 Task: Search one way flight ticket for 1 adult, 1 child, 1 infant in seat in premium economy from South Bend: South Bend International Airport to Riverton: Central Wyoming Regional Airport (was Riverton Regional) on 5-4-2023. Choice of flights is Alaska. Number of bags: 2 checked bags. Price is upto 71000. Outbound departure time preference is 11:00.
Action: Mouse moved to (295, 263)
Screenshot: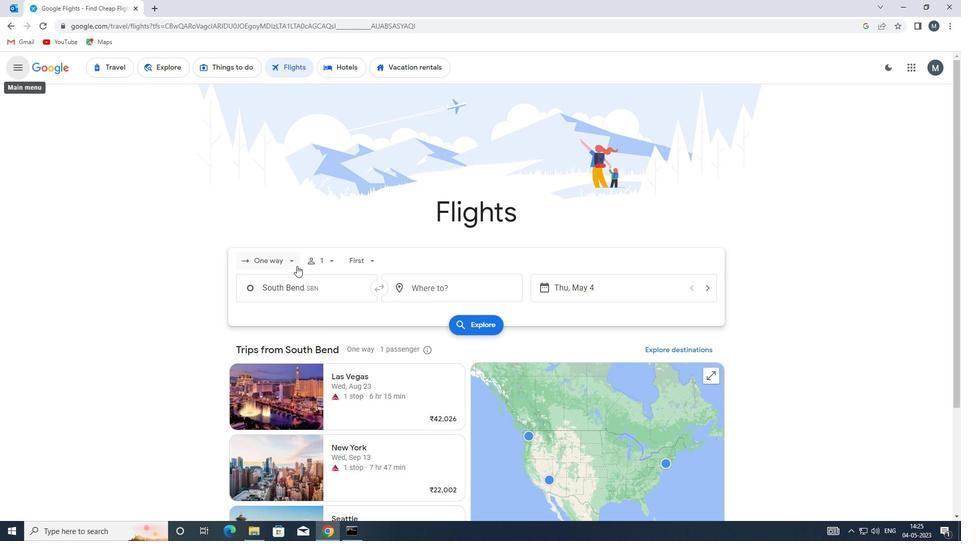 
Action: Mouse pressed left at (295, 263)
Screenshot: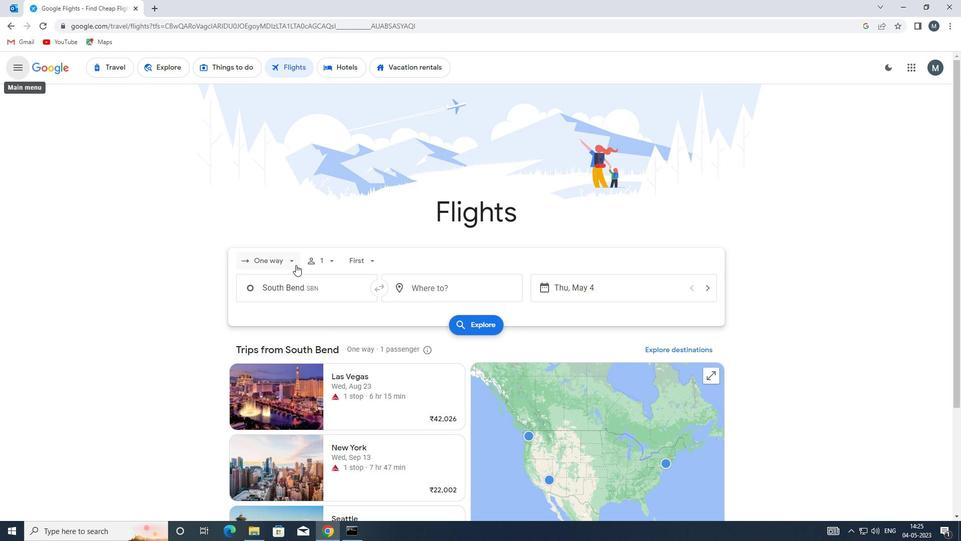 
Action: Mouse moved to (305, 309)
Screenshot: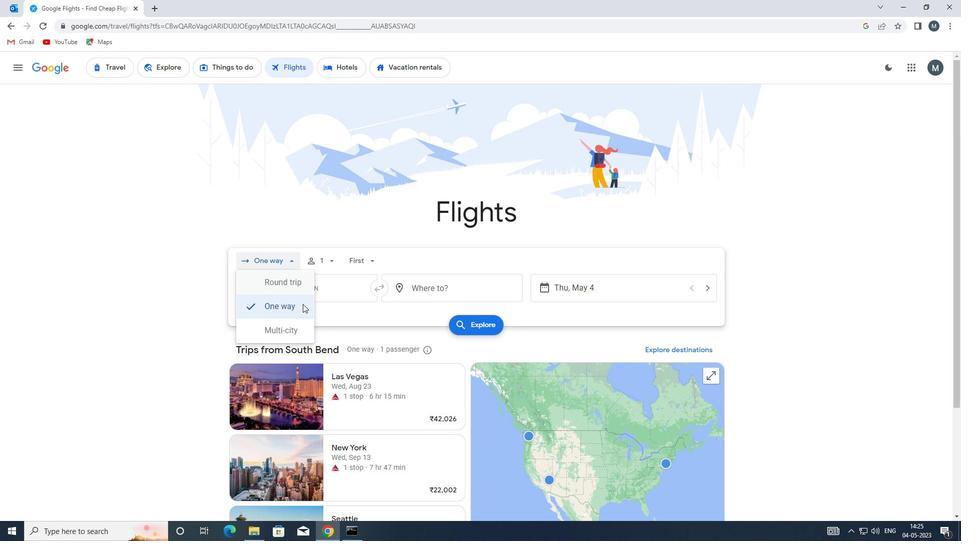 
Action: Mouse pressed left at (305, 309)
Screenshot: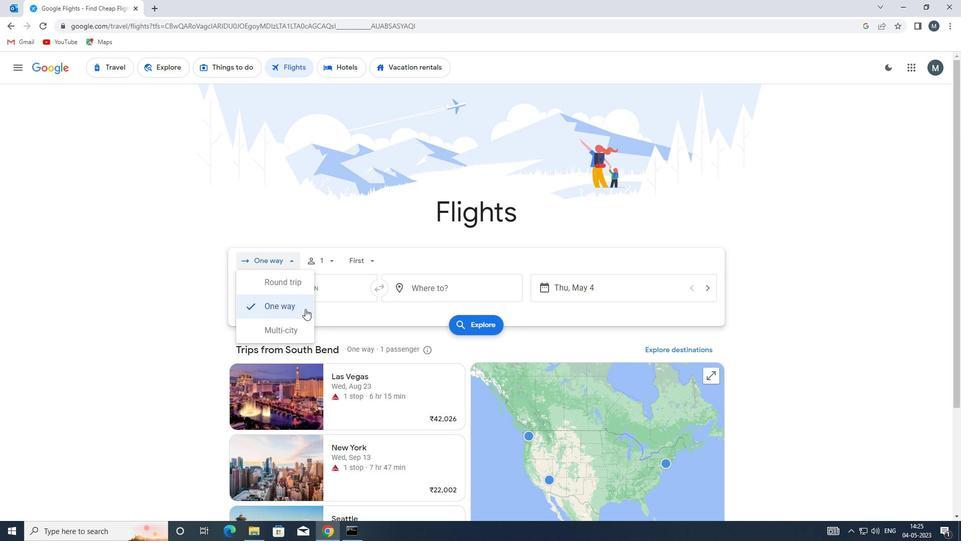 
Action: Mouse moved to (331, 256)
Screenshot: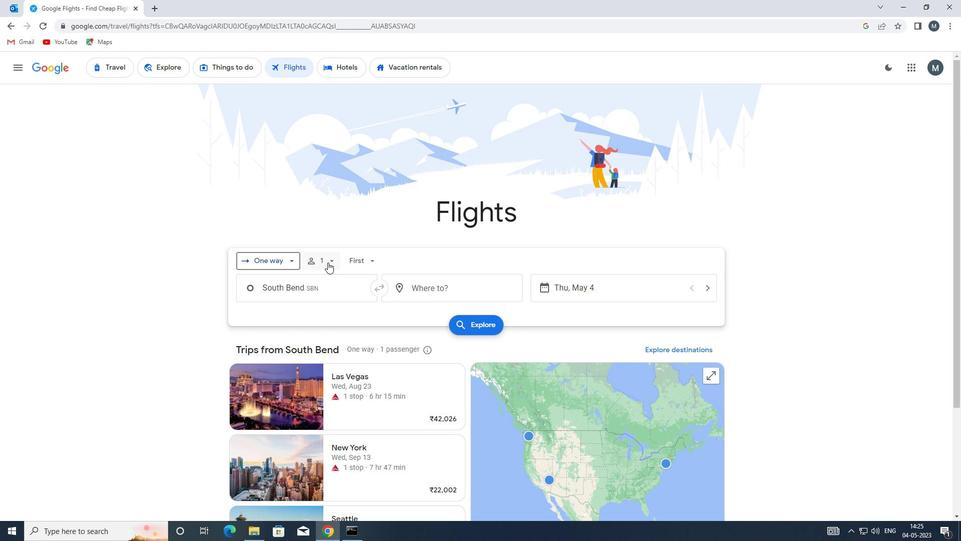 
Action: Mouse pressed left at (331, 256)
Screenshot: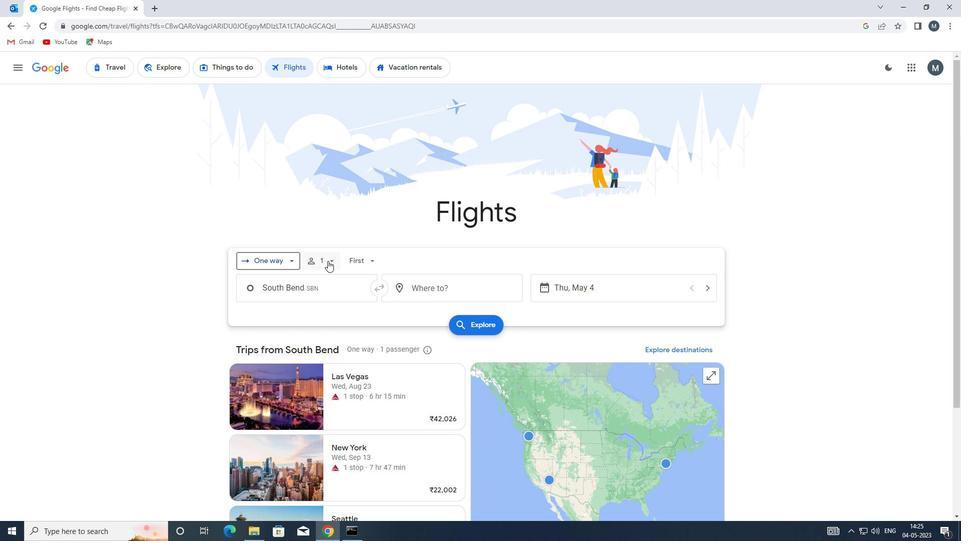 
Action: Mouse moved to (409, 311)
Screenshot: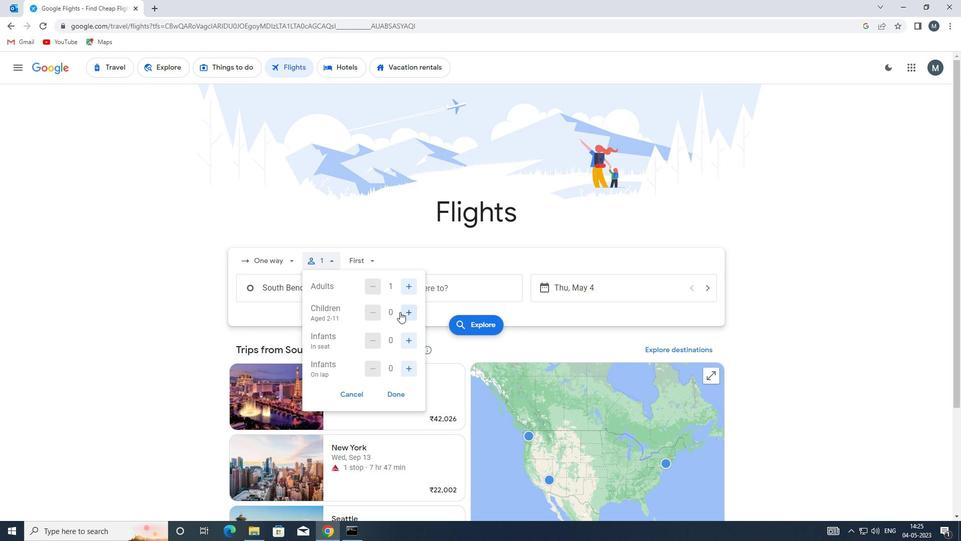 
Action: Mouse pressed left at (409, 311)
Screenshot: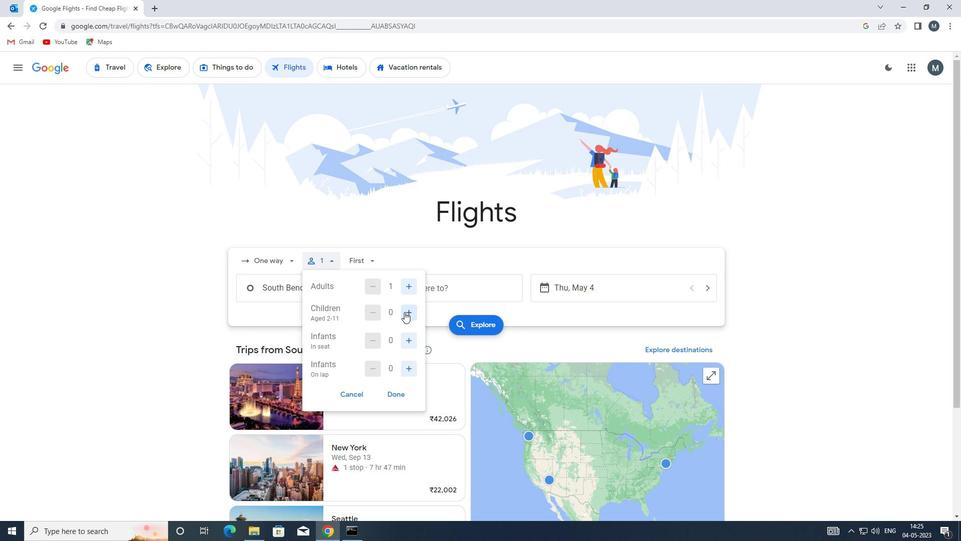 
Action: Mouse moved to (408, 341)
Screenshot: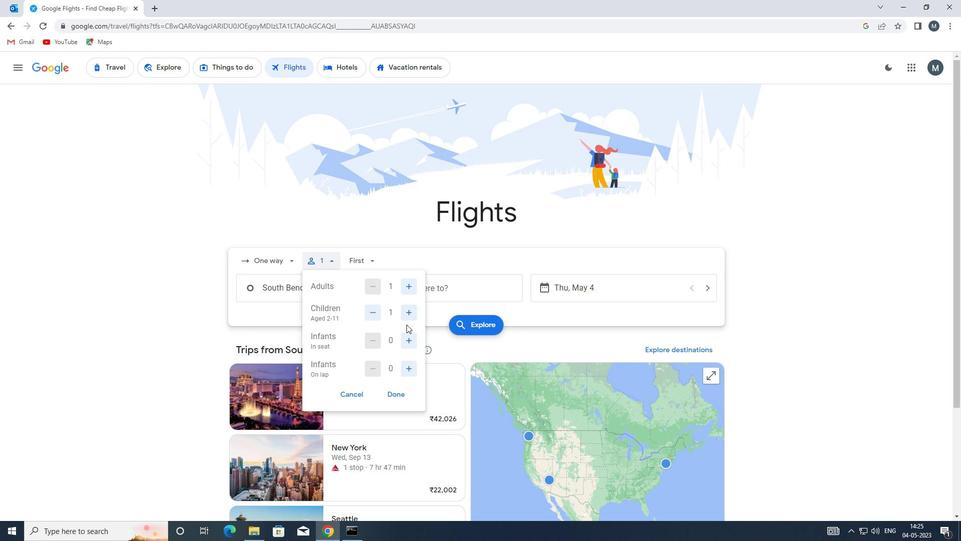 
Action: Mouse pressed left at (408, 341)
Screenshot: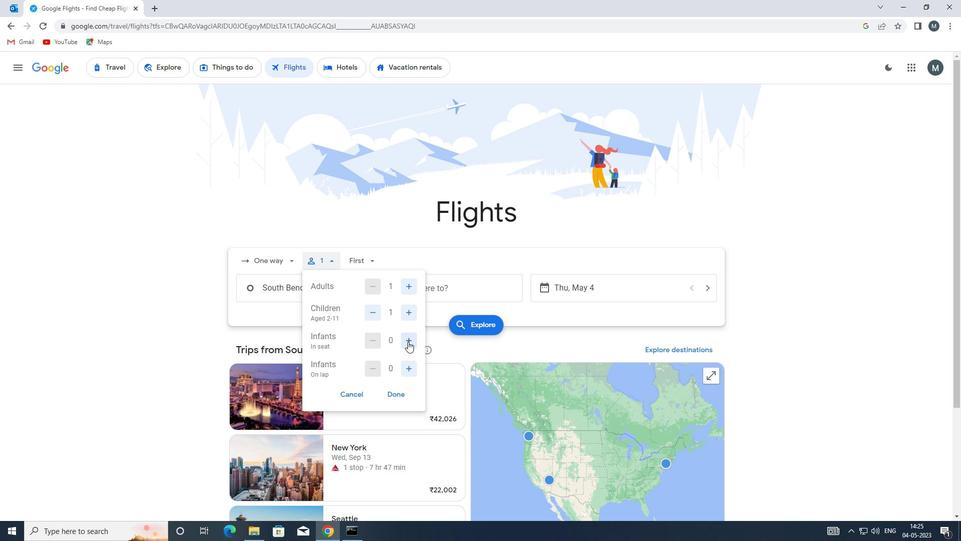 
Action: Mouse moved to (401, 391)
Screenshot: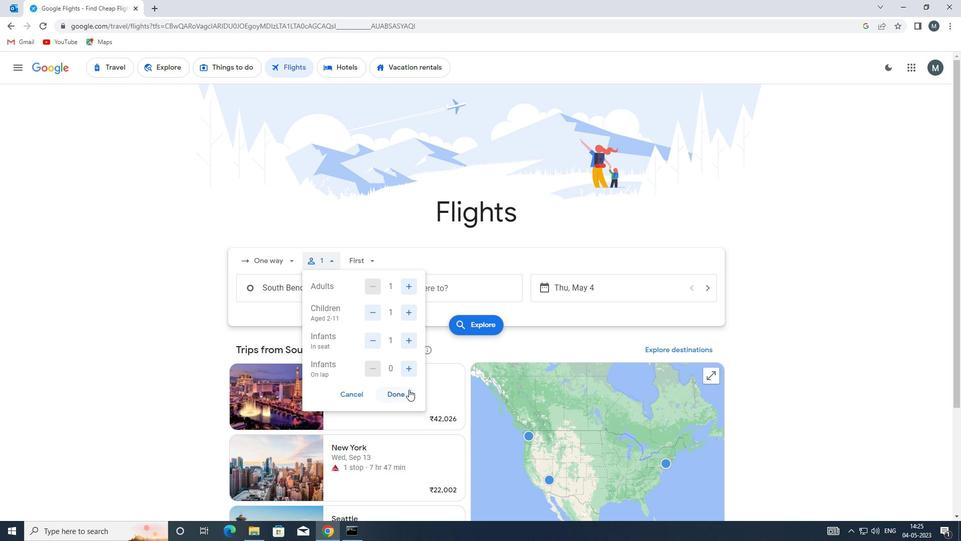 
Action: Mouse pressed left at (401, 391)
Screenshot: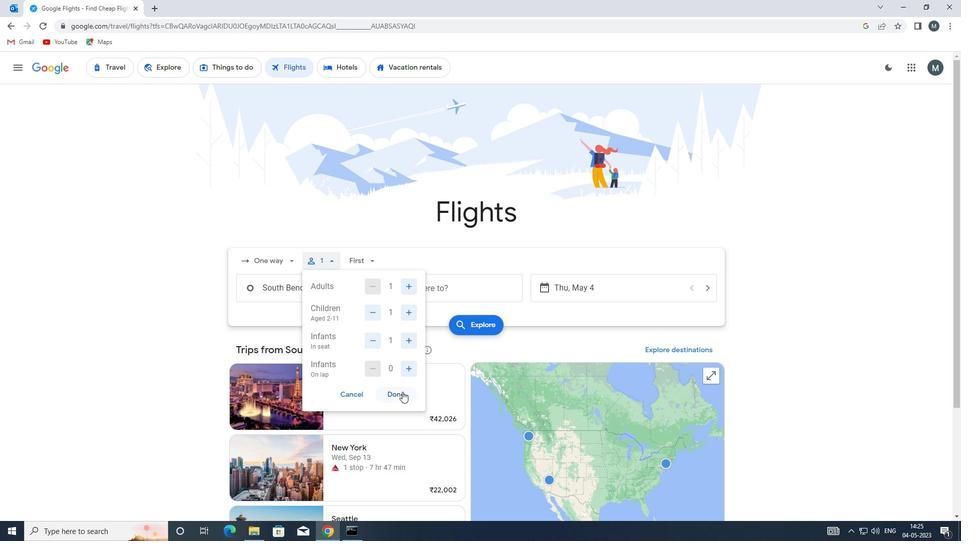 
Action: Mouse moved to (363, 263)
Screenshot: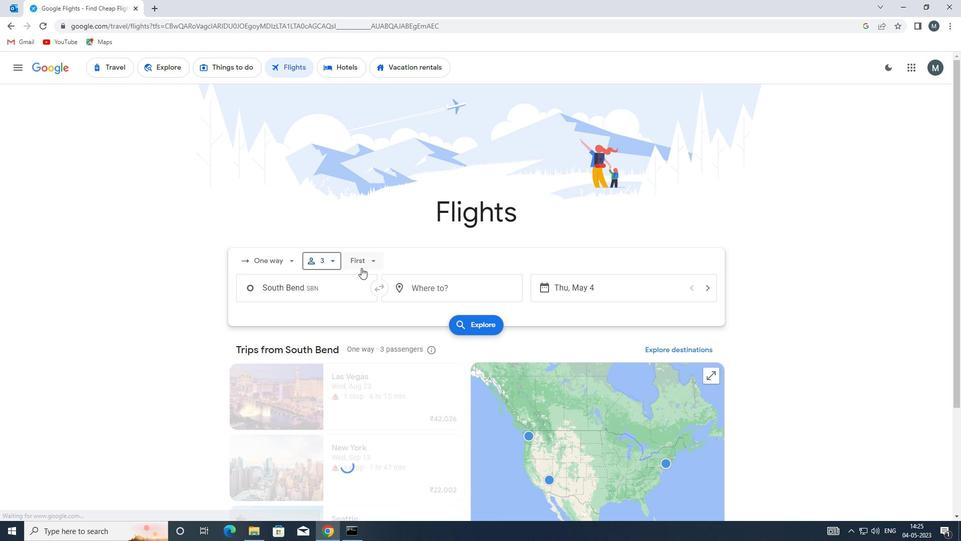 
Action: Mouse pressed left at (363, 263)
Screenshot: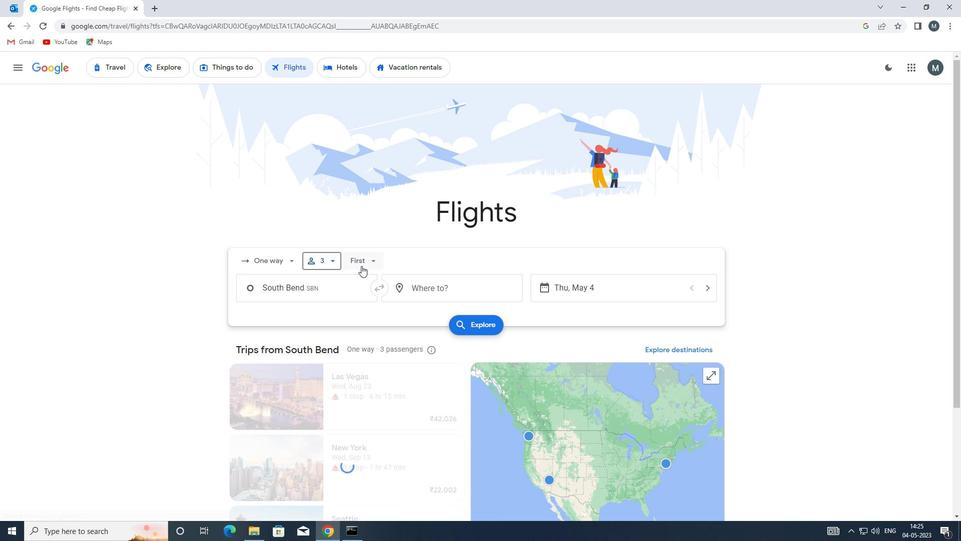 
Action: Mouse moved to (380, 308)
Screenshot: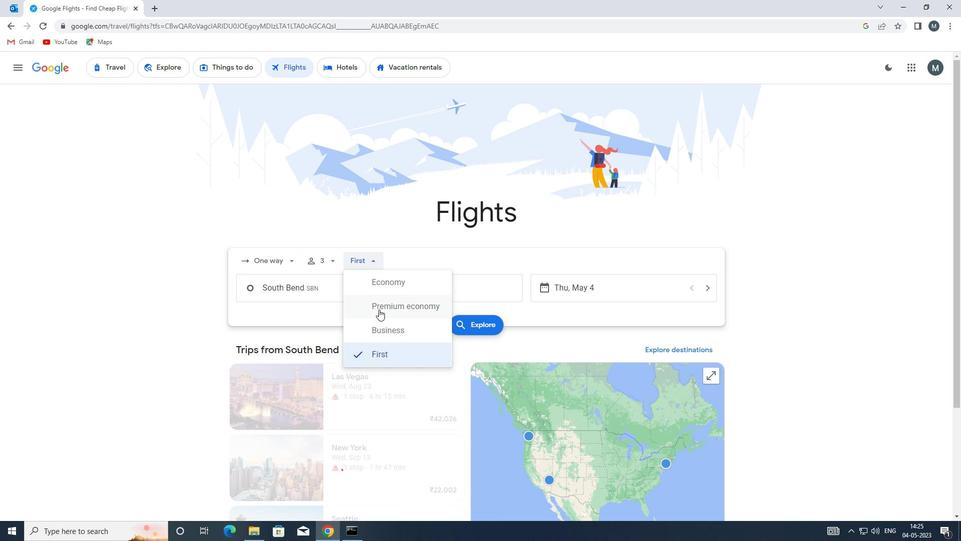 
Action: Mouse pressed left at (380, 308)
Screenshot: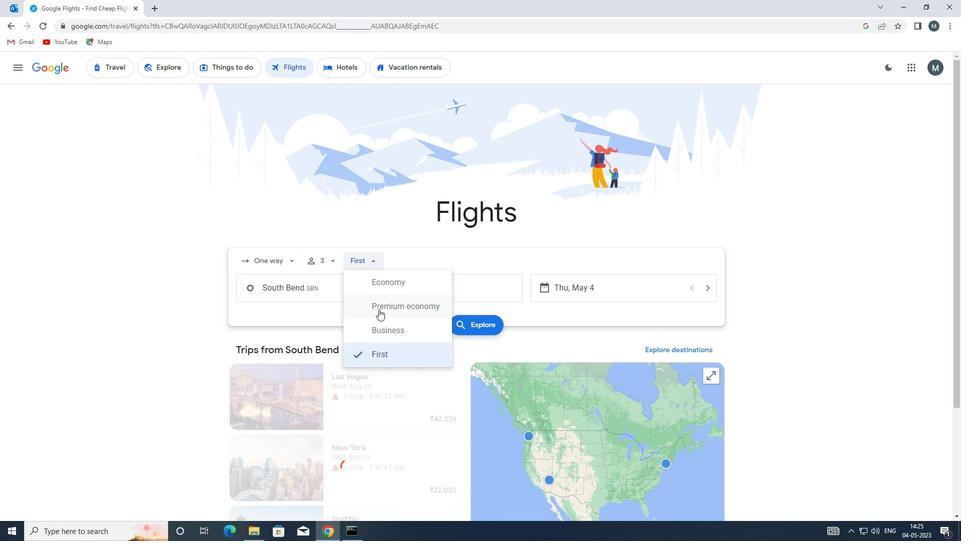 
Action: Mouse moved to (336, 290)
Screenshot: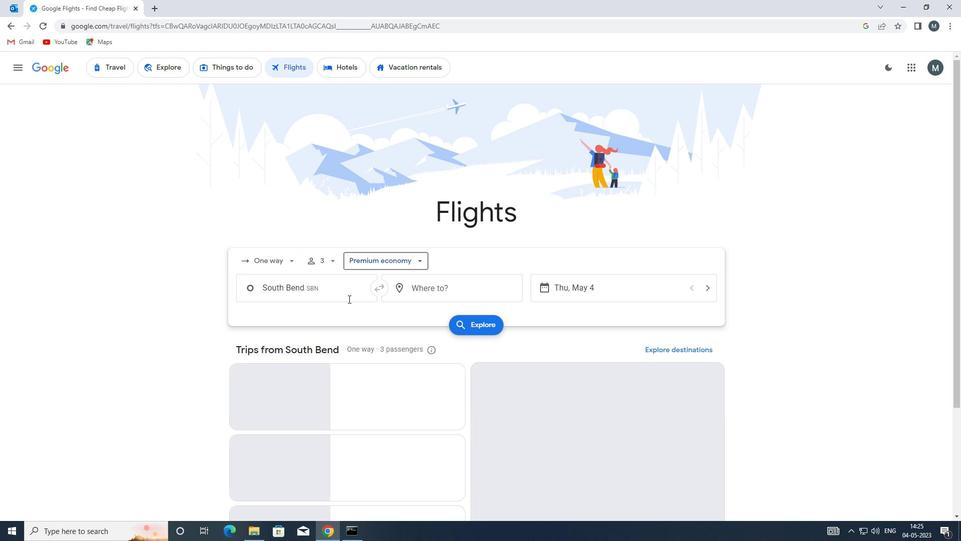 
Action: Mouse pressed left at (336, 290)
Screenshot: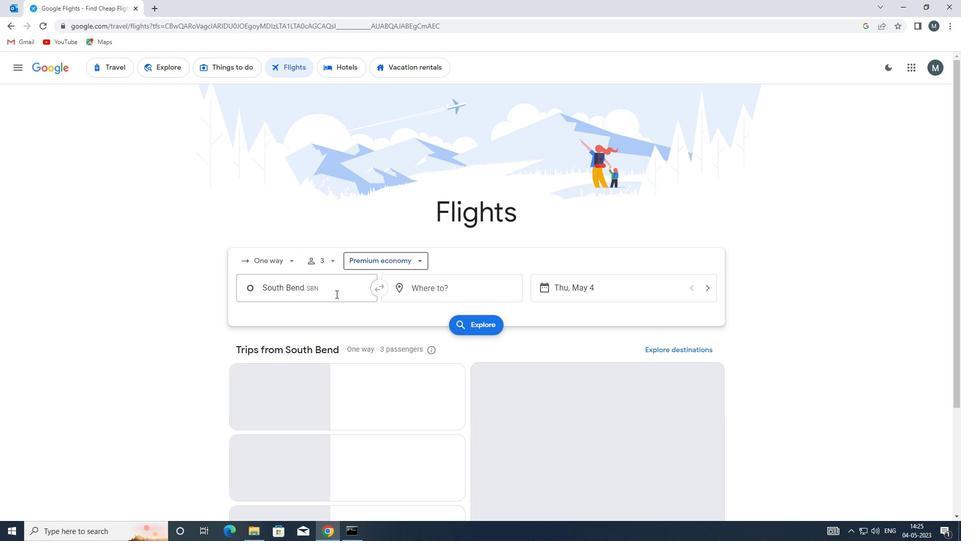 
Action: Mouse moved to (338, 338)
Screenshot: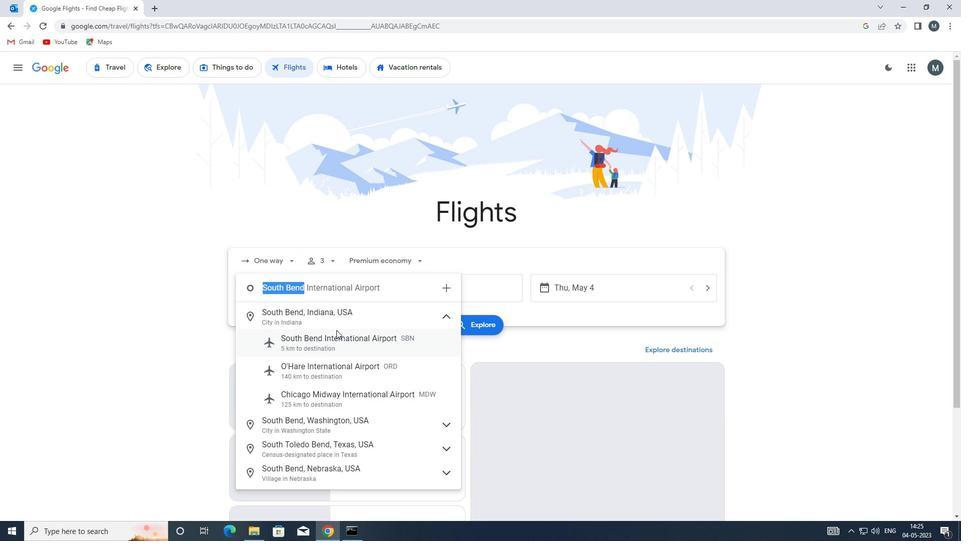 
Action: Mouse pressed left at (338, 338)
Screenshot: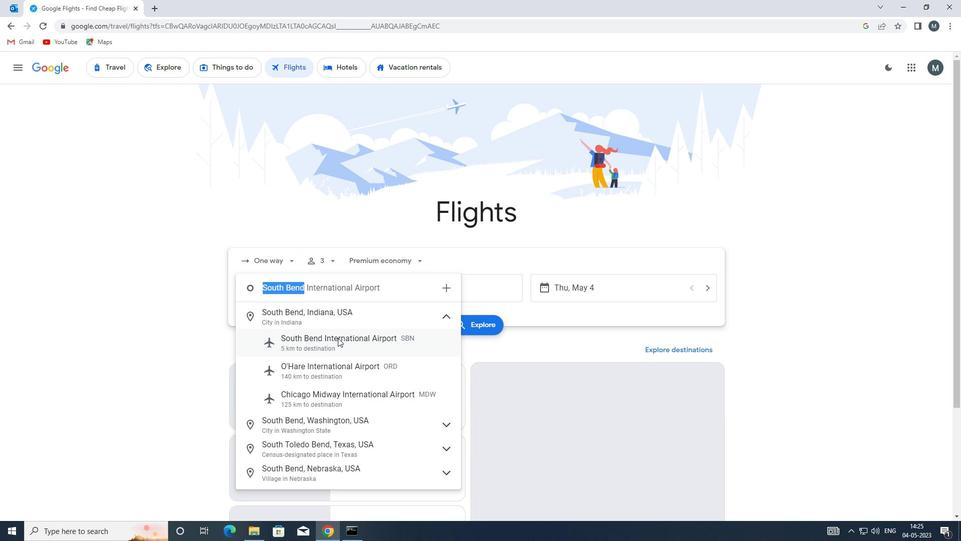 
Action: Mouse moved to (402, 286)
Screenshot: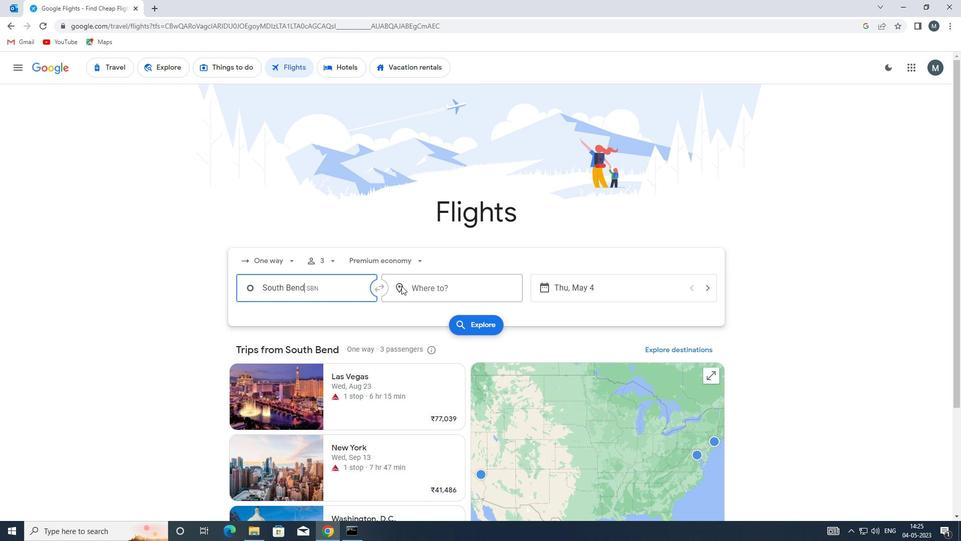 
Action: Mouse pressed left at (402, 286)
Screenshot: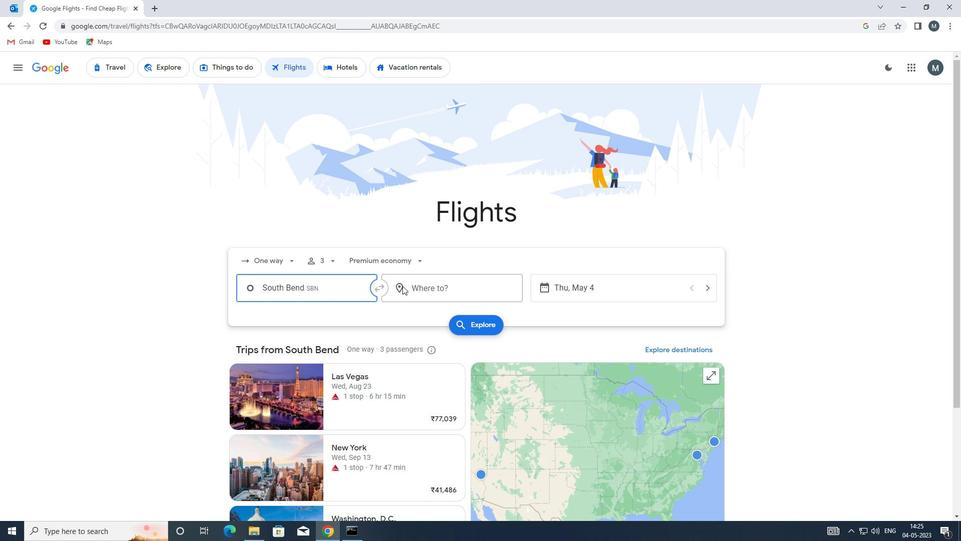 
Action: Mouse moved to (401, 284)
Screenshot: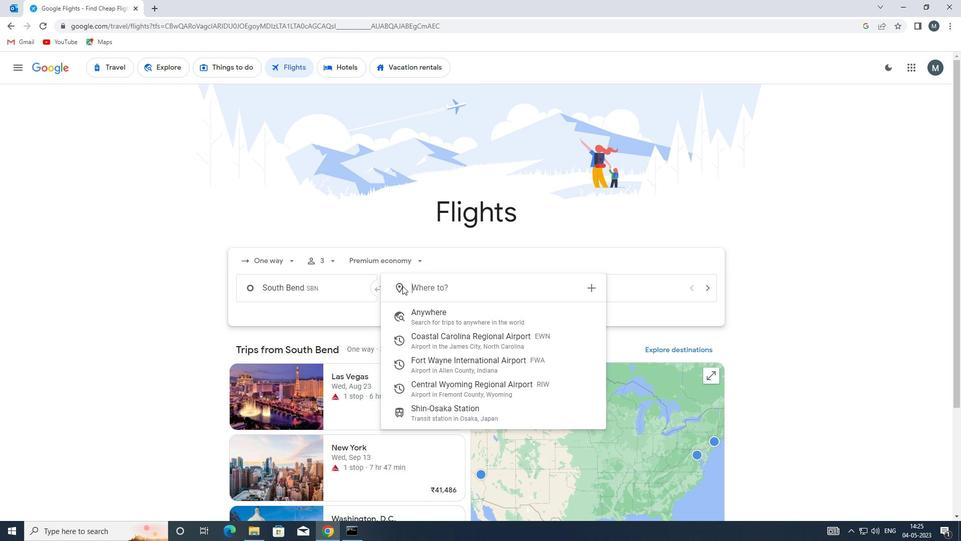 
Action: Key pressed riw
Screenshot: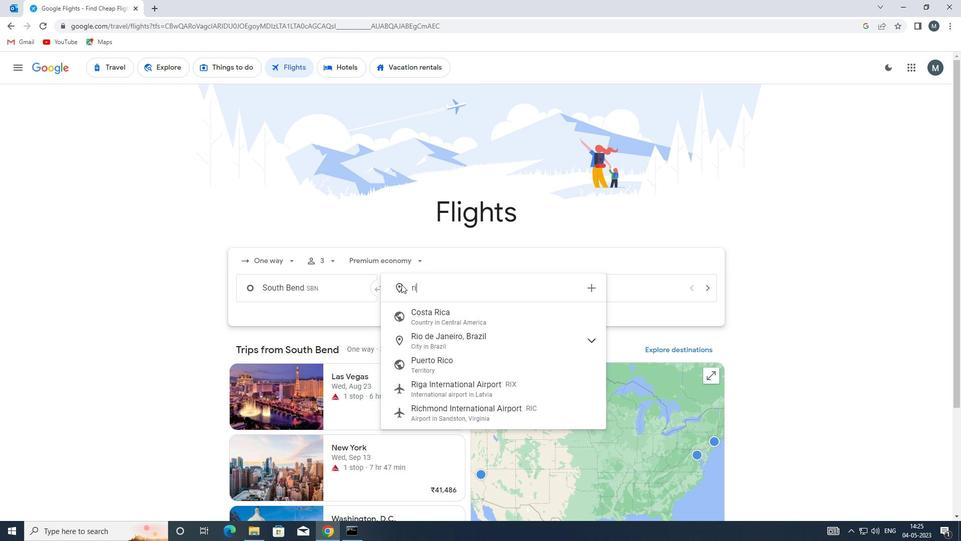 
Action: Mouse moved to (436, 320)
Screenshot: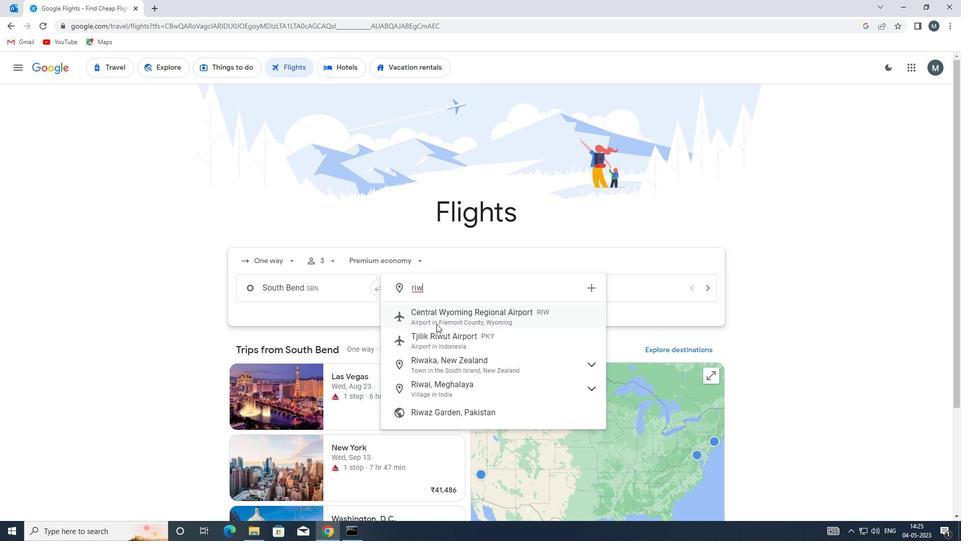 
Action: Mouse pressed left at (436, 320)
Screenshot: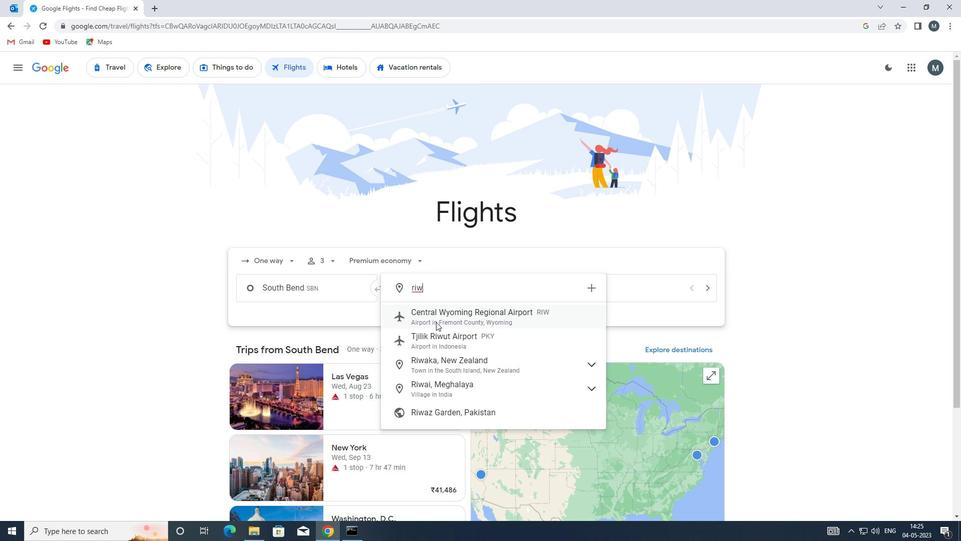 
Action: Mouse moved to (616, 285)
Screenshot: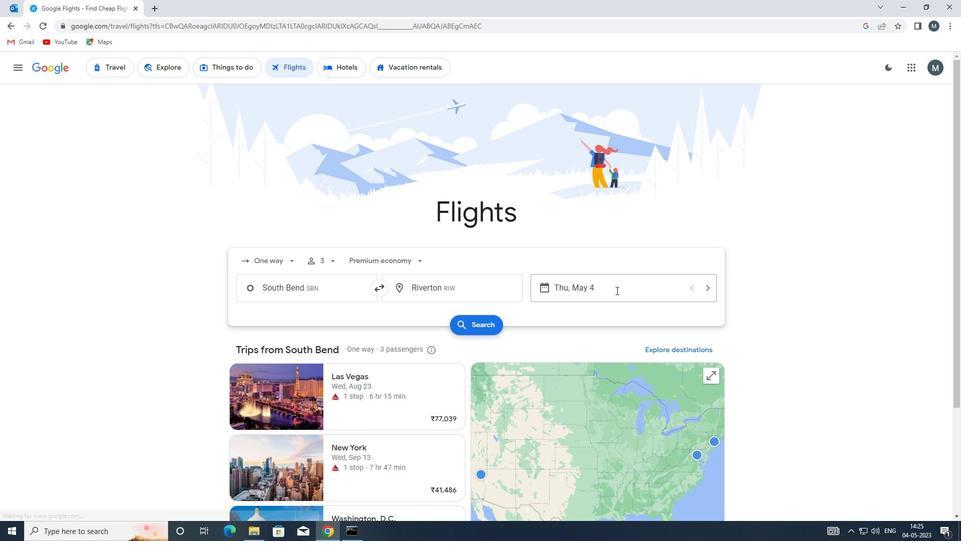 
Action: Mouse pressed left at (616, 285)
Screenshot: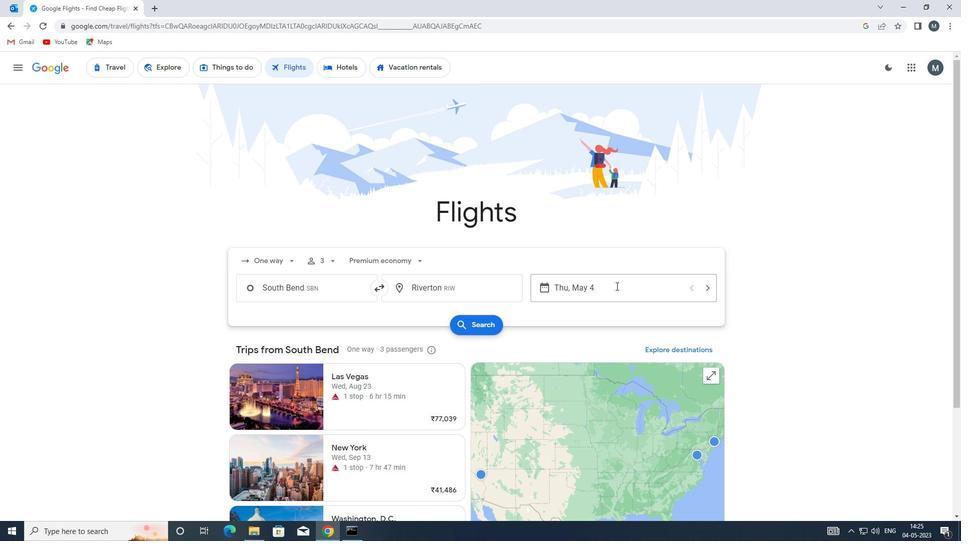
Action: Mouse moved to (450, 337)
Screenshot: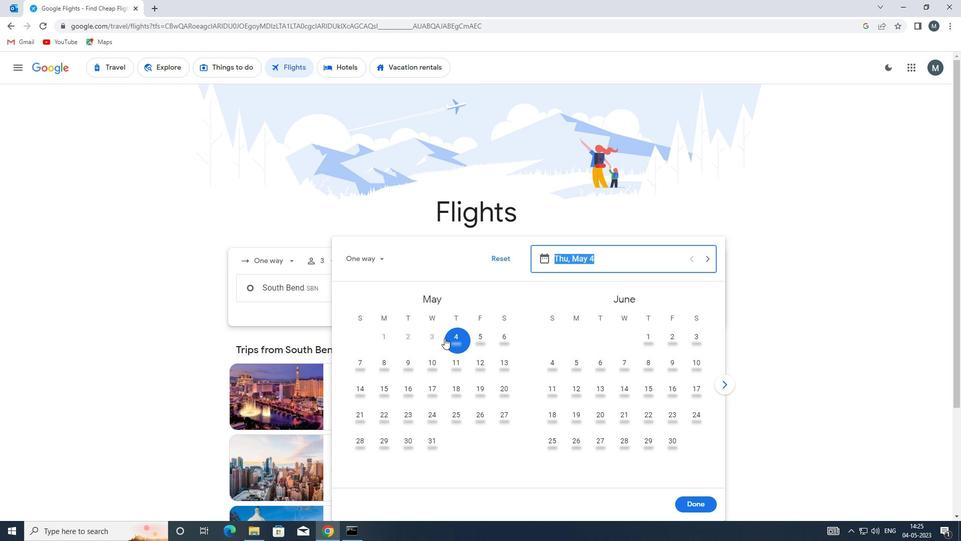 
Action: Mouse pressed left at (450, 337)
Screenshot: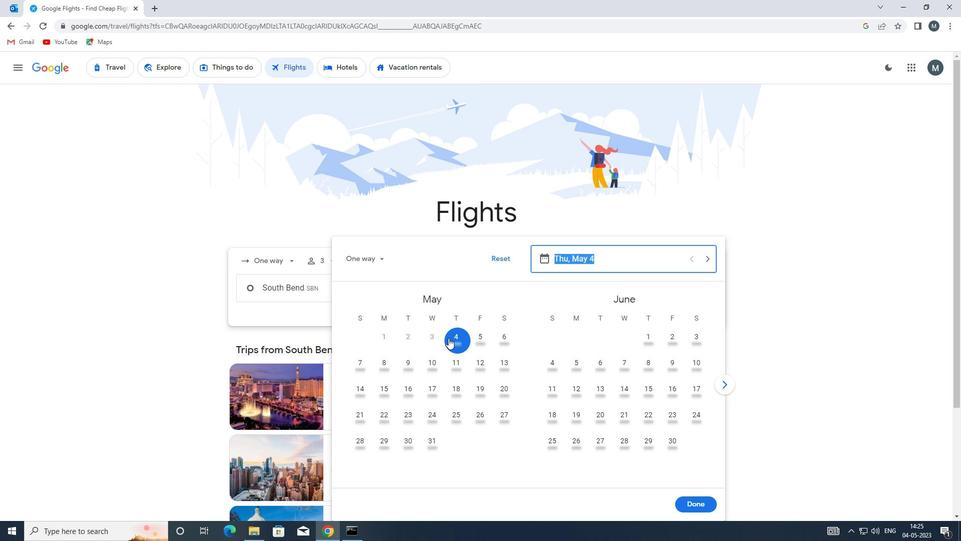 
Action: Mouse moved to (686, 501)
Screenshot: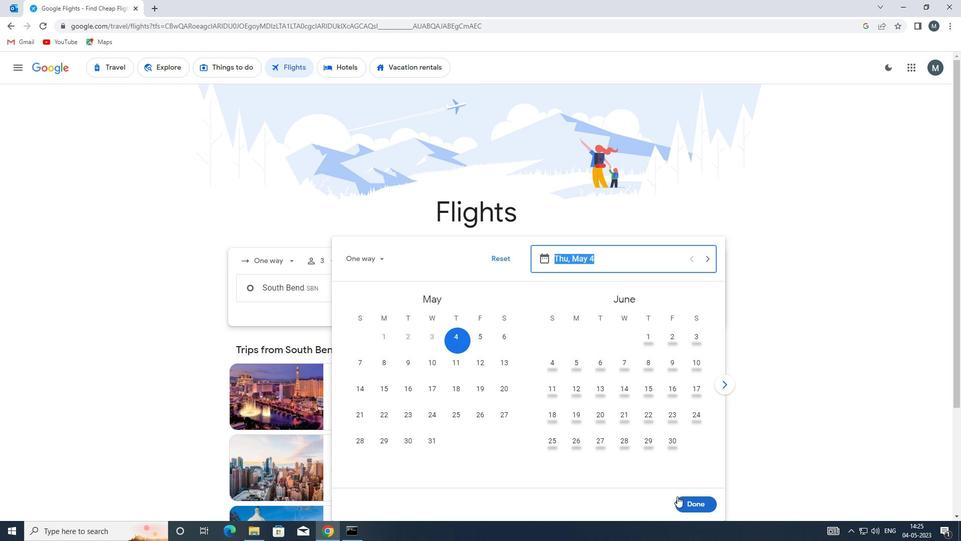 
Action: Mouse pressed left at (686, 501)
Screenshot: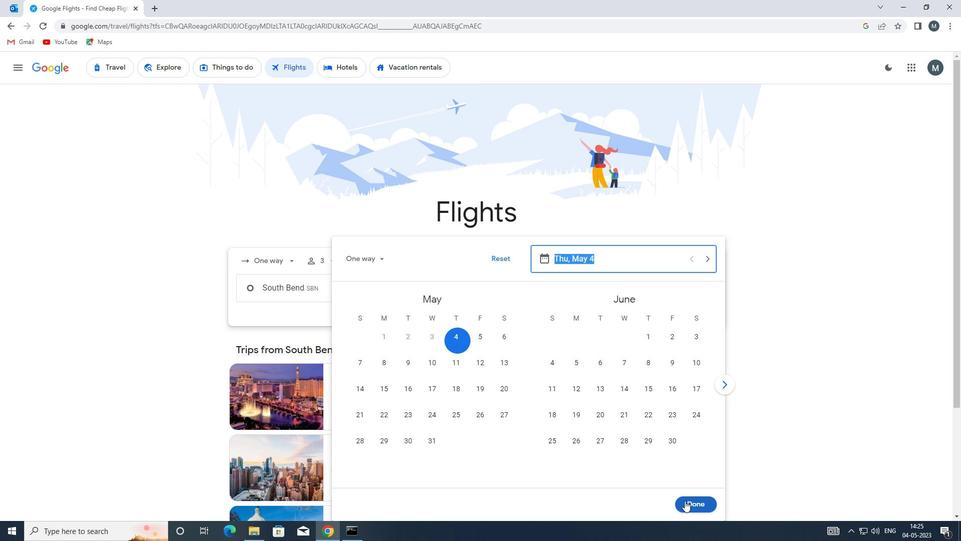
Action: Mouse moved to (478, 321)
Screenshot: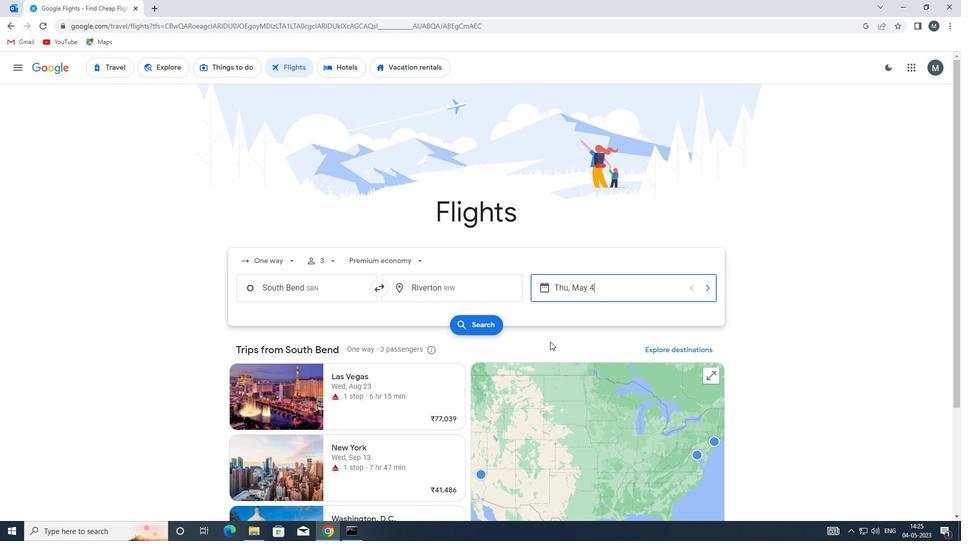 
Action: Mouse pressed left at (478, 321)
Screenshot: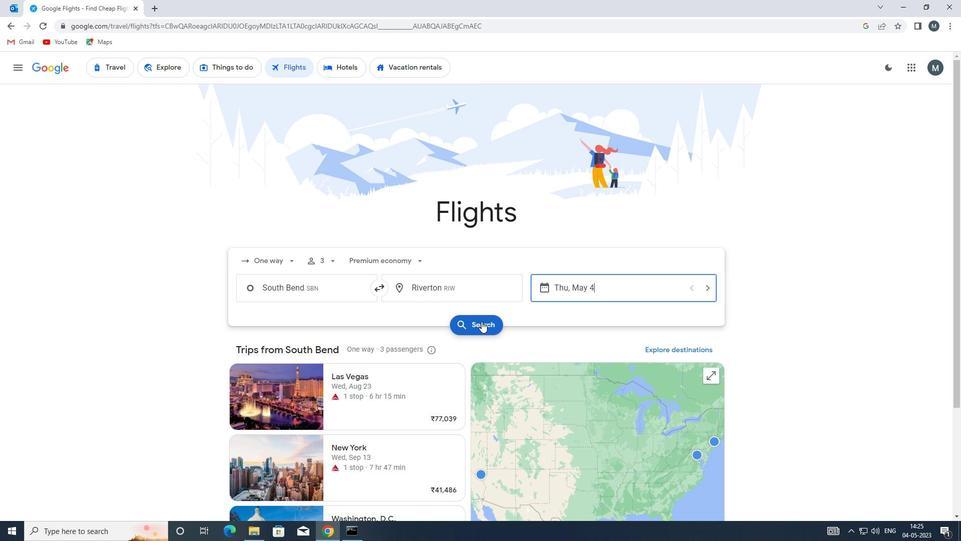 
Action: Mouse moved to (243, 158)
Screenshot: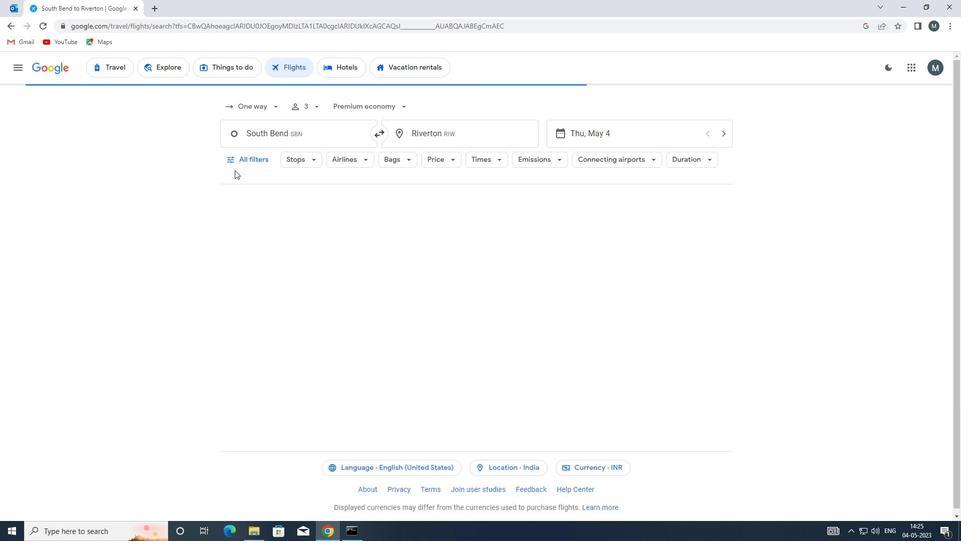 
Action: Mouse pressed left at (243, 158)
Screenshot: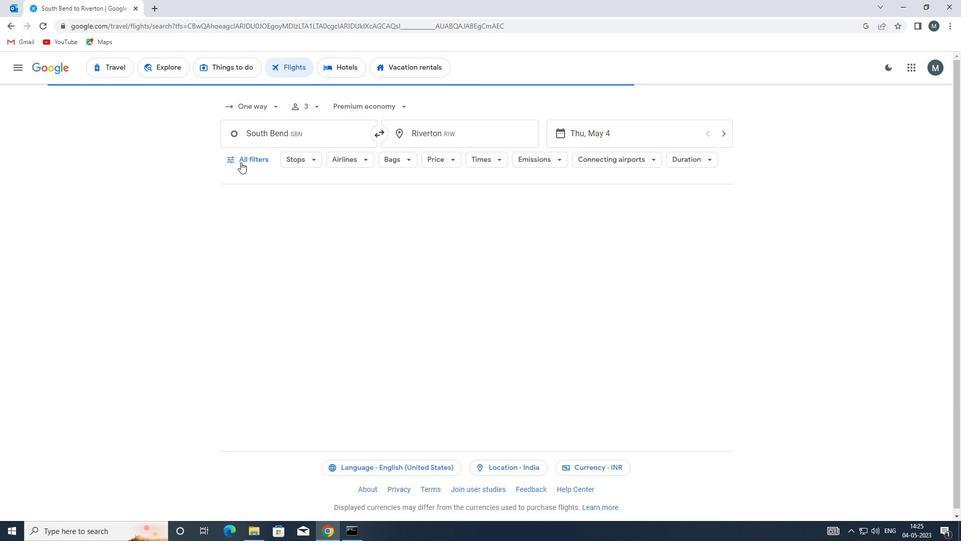 
Action: Mouse moved to (267, 257)
Screenshot: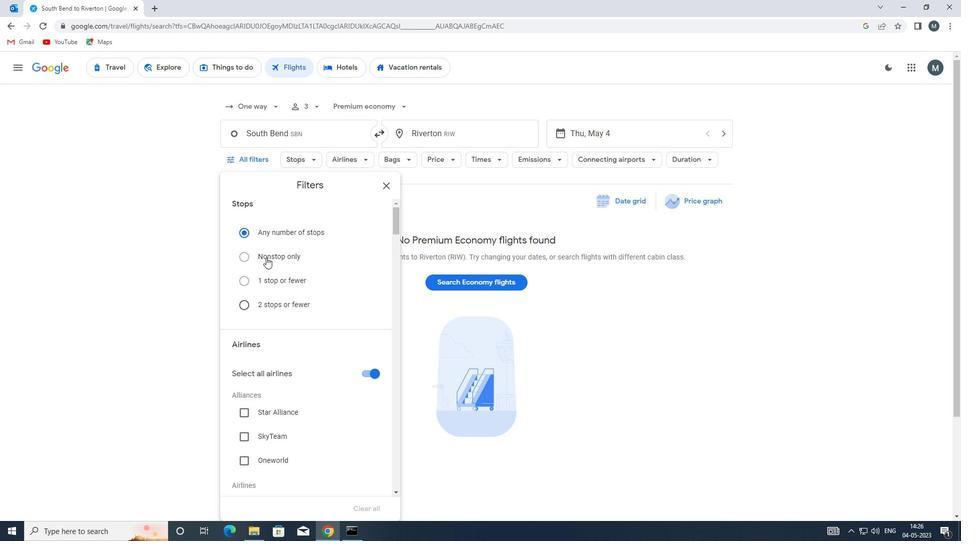 
Action: Mouse scrolled (267, 257) with delta (0, 0)
Screenshot: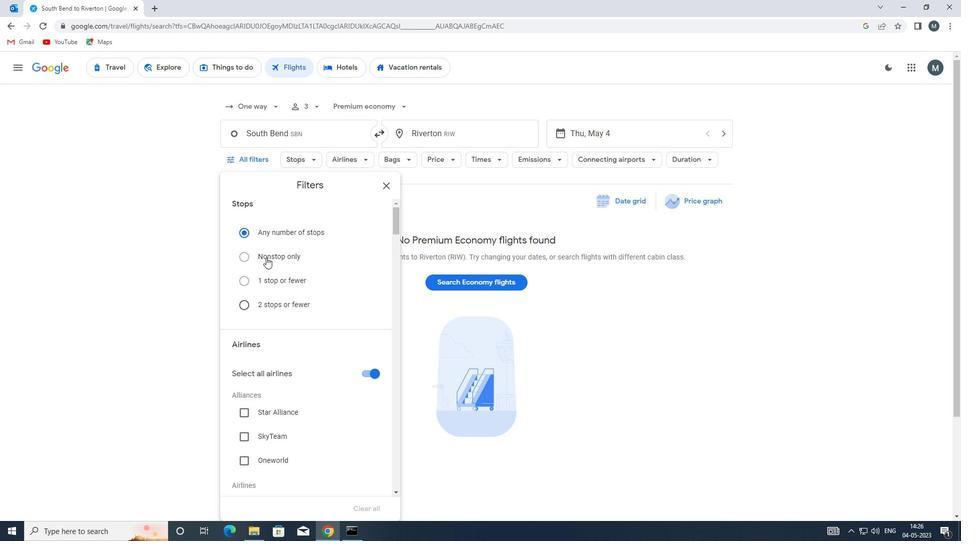 
Action: Mouse moved to (267, 257)
Screenshot: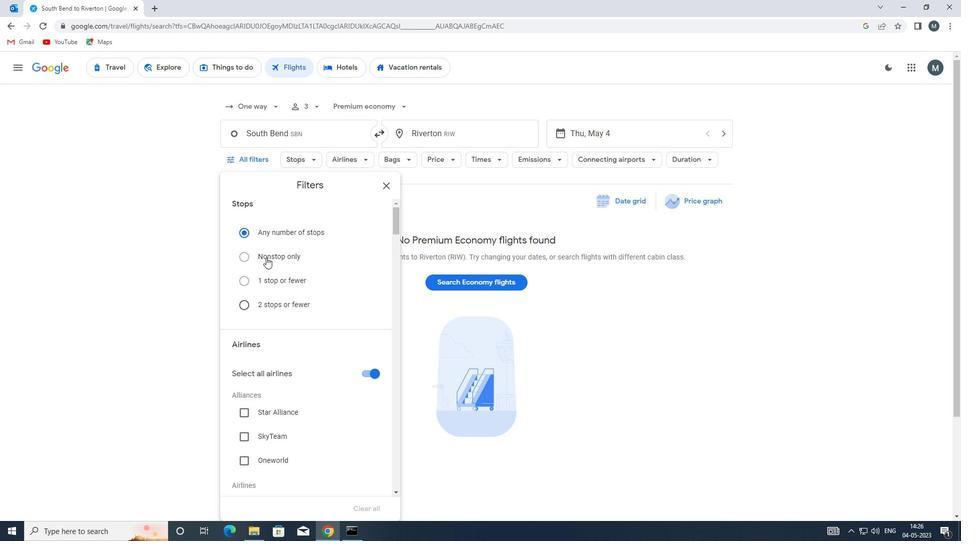 
Action: Mouse scrolled (267, 257) with delta (0, 0)
Screenshot: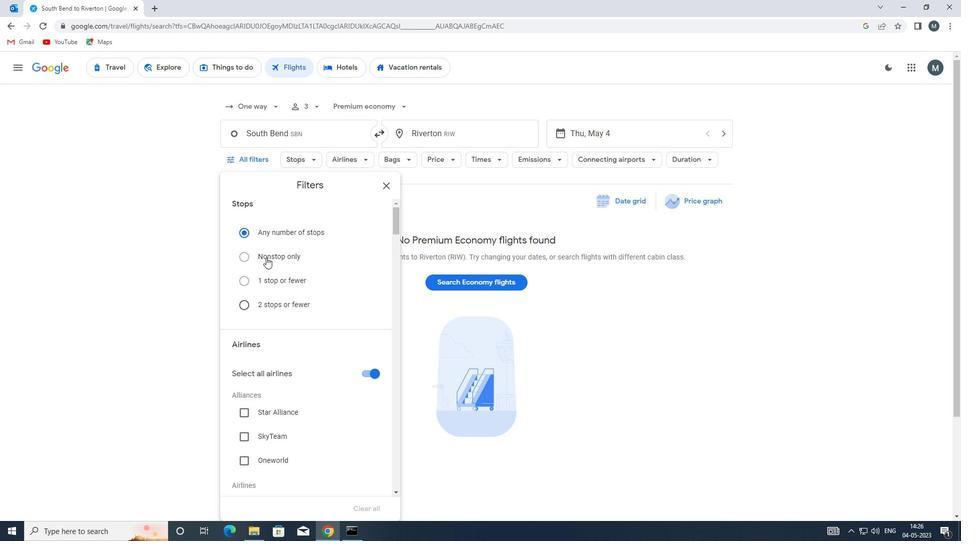
Action: Mouse moved to (365, 274)
Screenshot: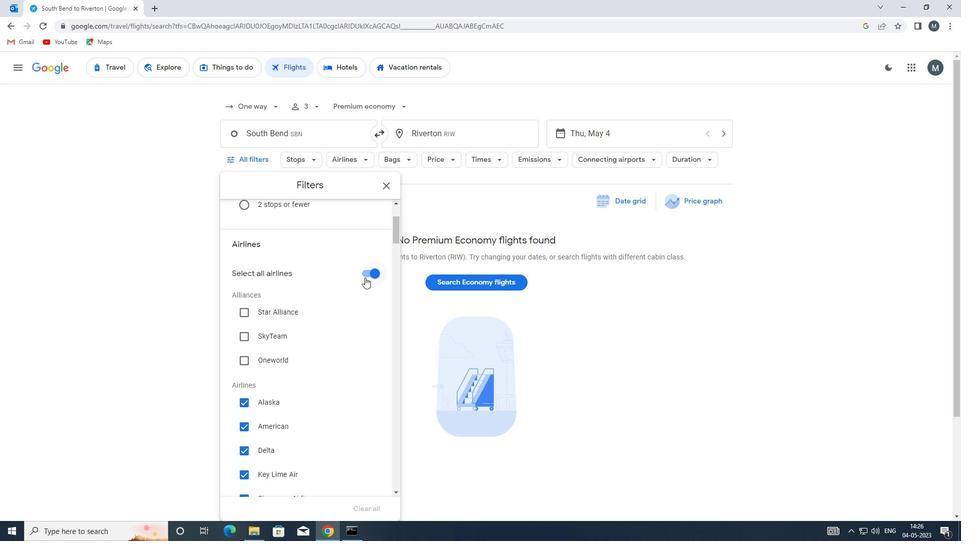 
Action: Mouse pressed left at (365, 274)
Screenshot: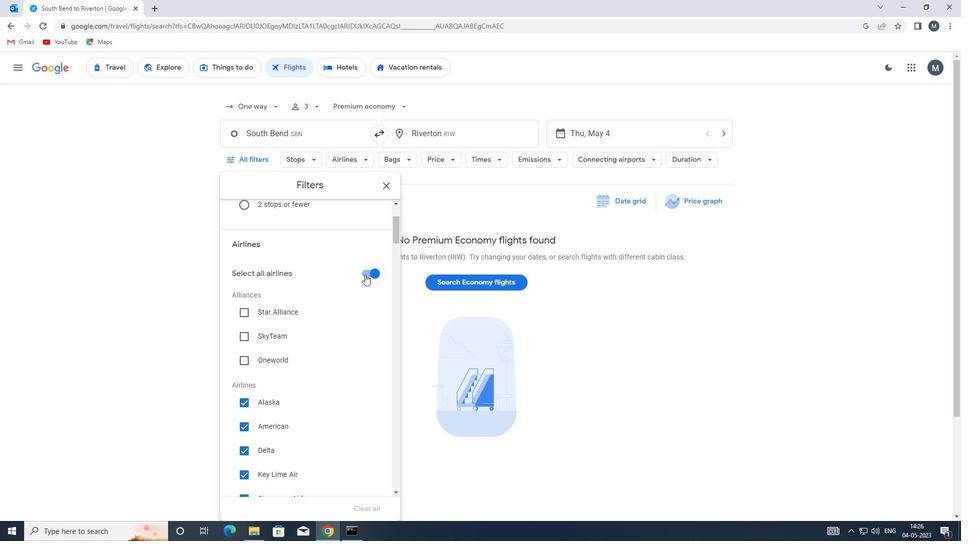 
Action: Mouse moved to (307, 311)
Screenshot: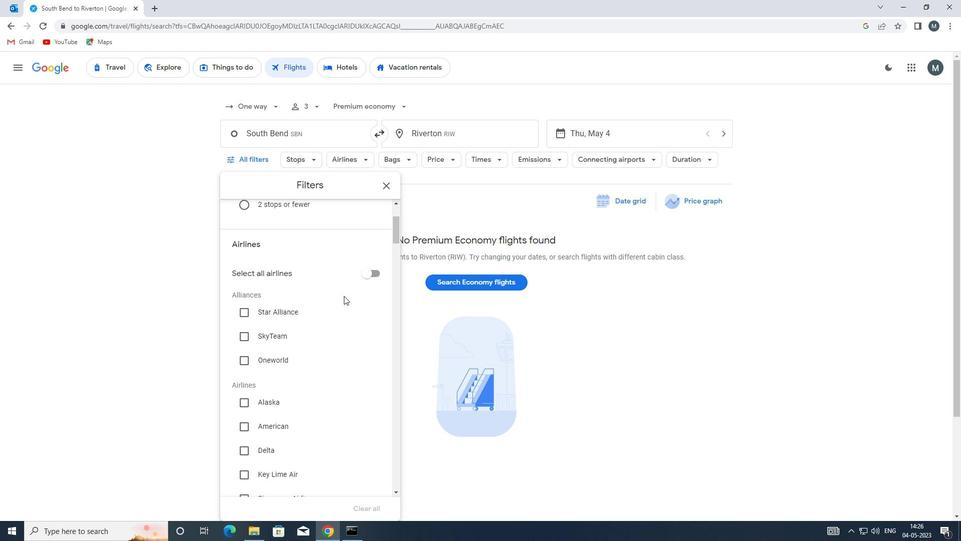 
Action: Mouse scrolled (307, 310) with delta (0, 0)
Screenshot: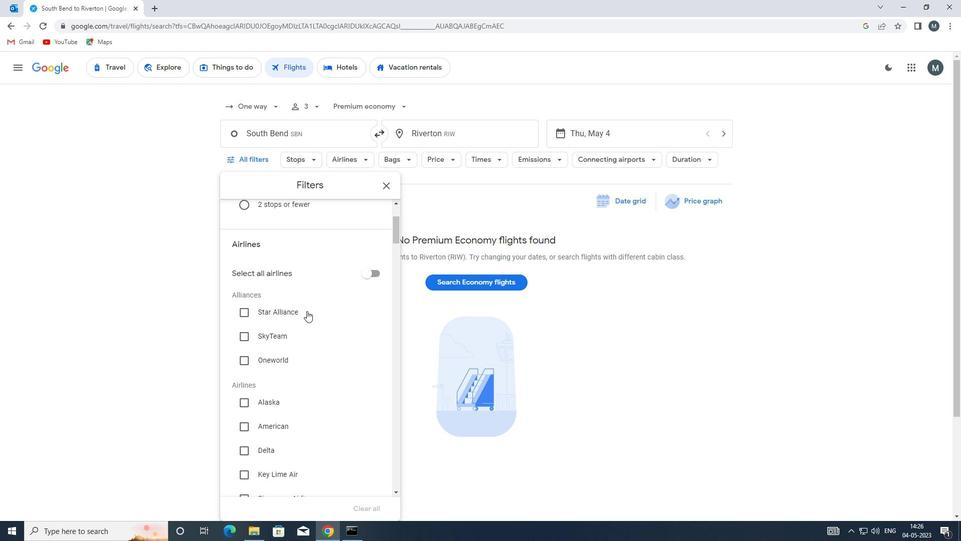 
Action: Mouse moved to (266, 348)
Screenshot: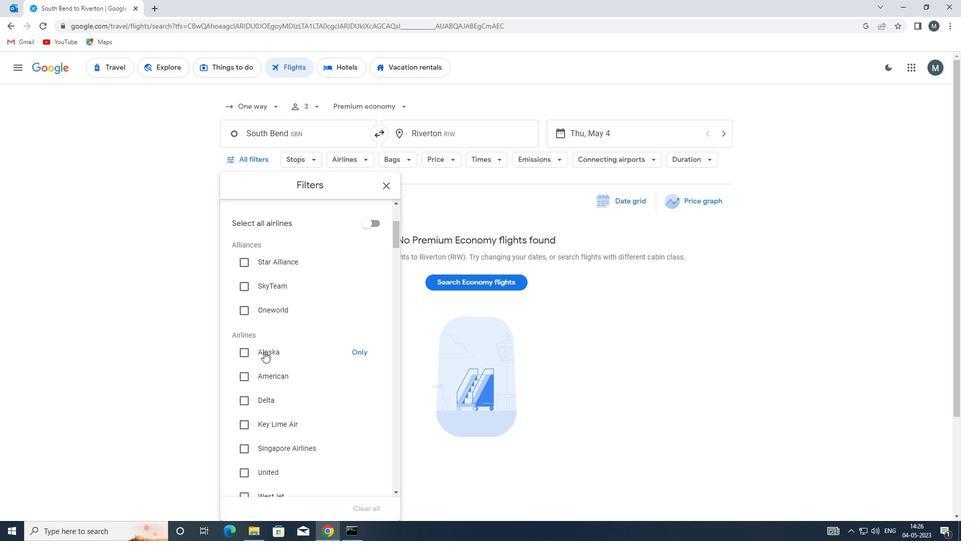 
Action: Mouse pressed left at (266, 348)
Screenshot: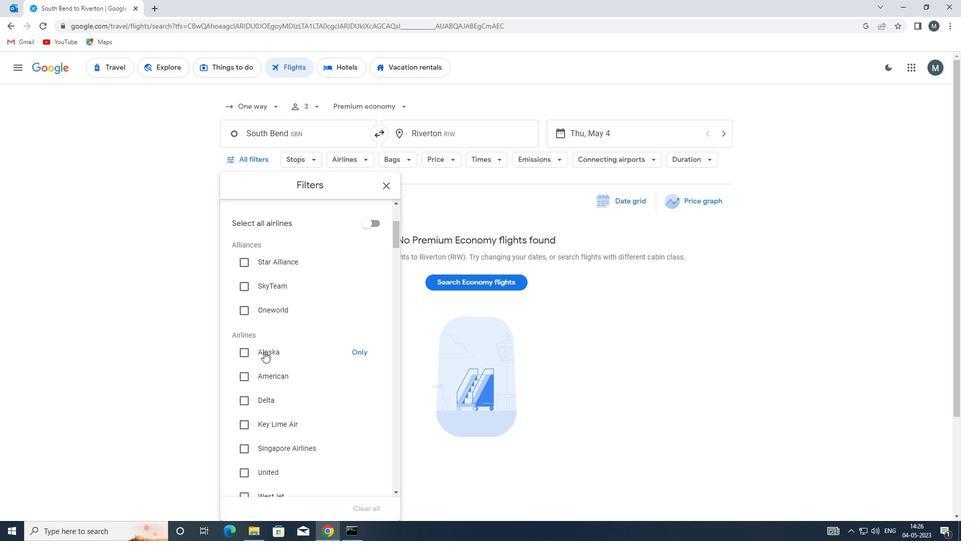 
Action: Mouse moved to (301, 328)
Screenshot: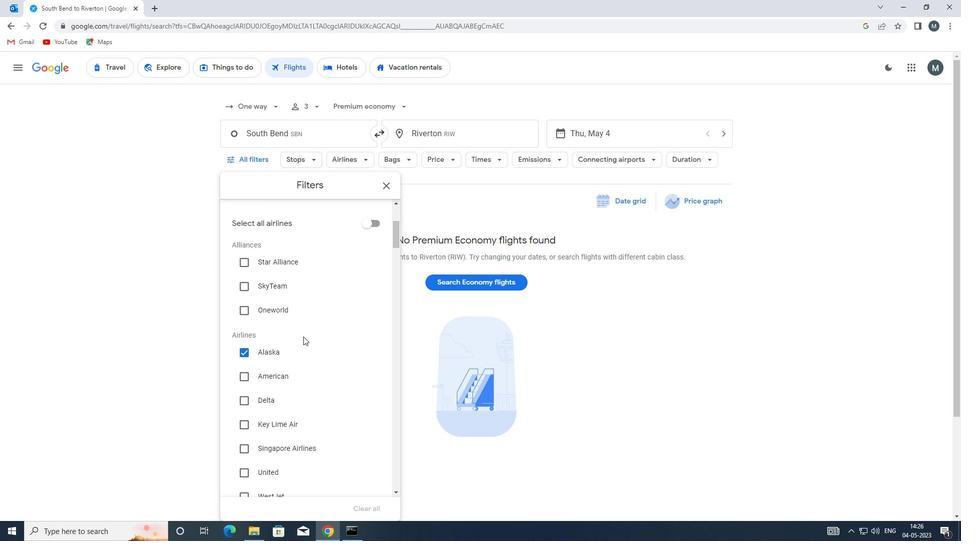
Action: Mouse scrolled (301, 327) with delta (0, 0)
Screenshot: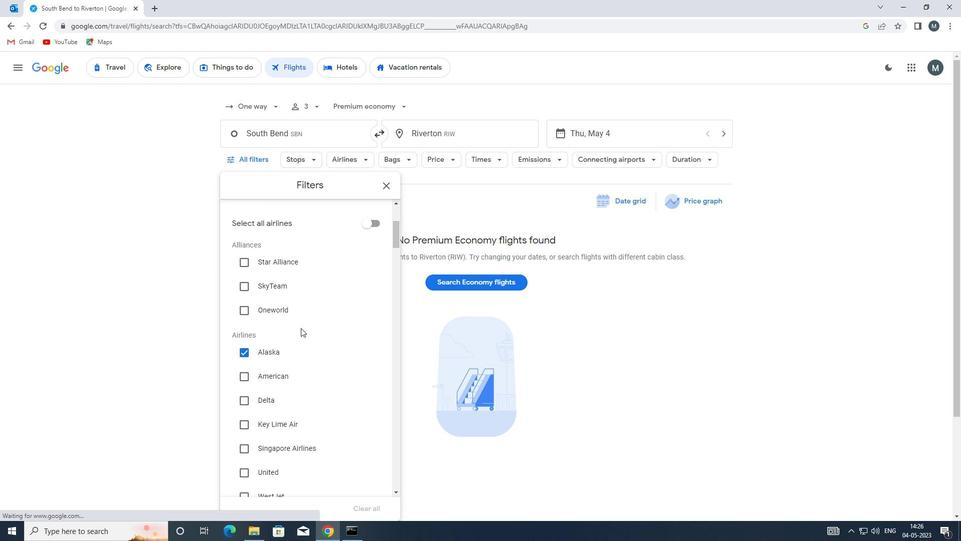 
Action: Mouse moved to (301, 328)
Screenshot: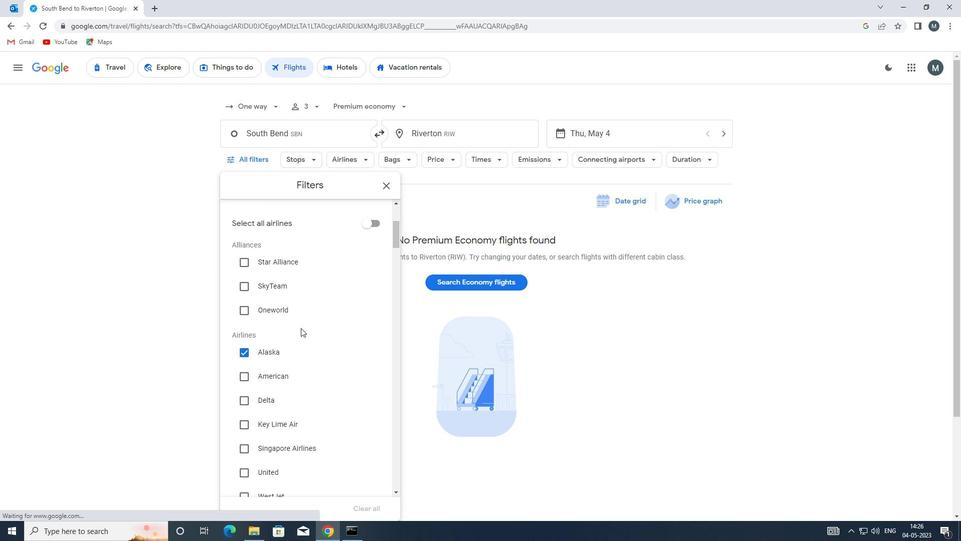 
Action: Mouse scrolled (301, 327) with delta (0, 0)
Screenshot: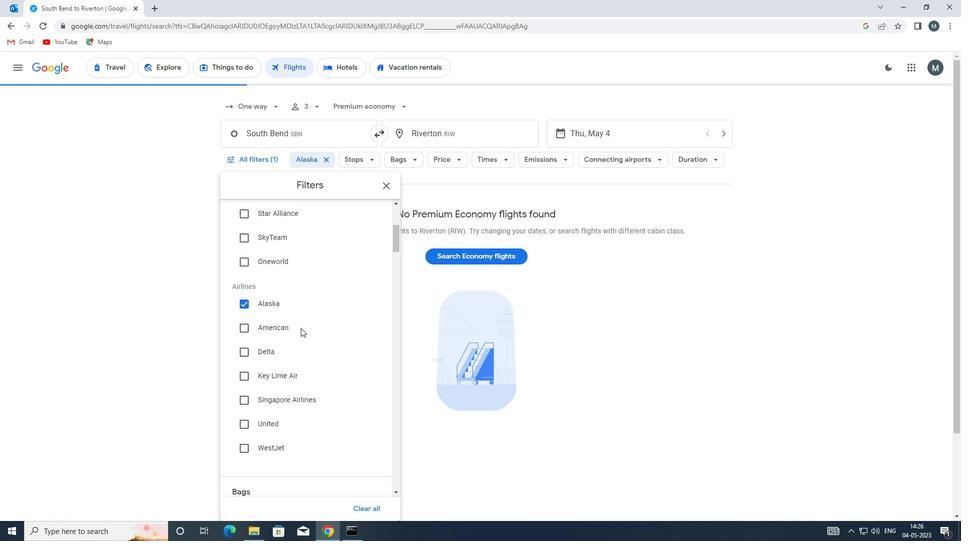 
Action: Mouse moved to (301, 328)
Screenshot: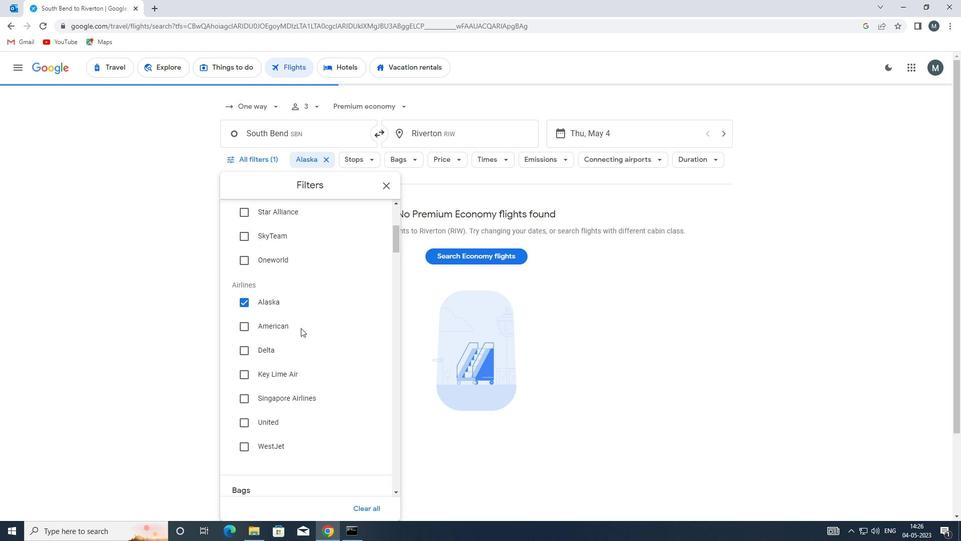 
Action: Mouse scrolled (301, 327) with delta (0, 0)
Screenshot: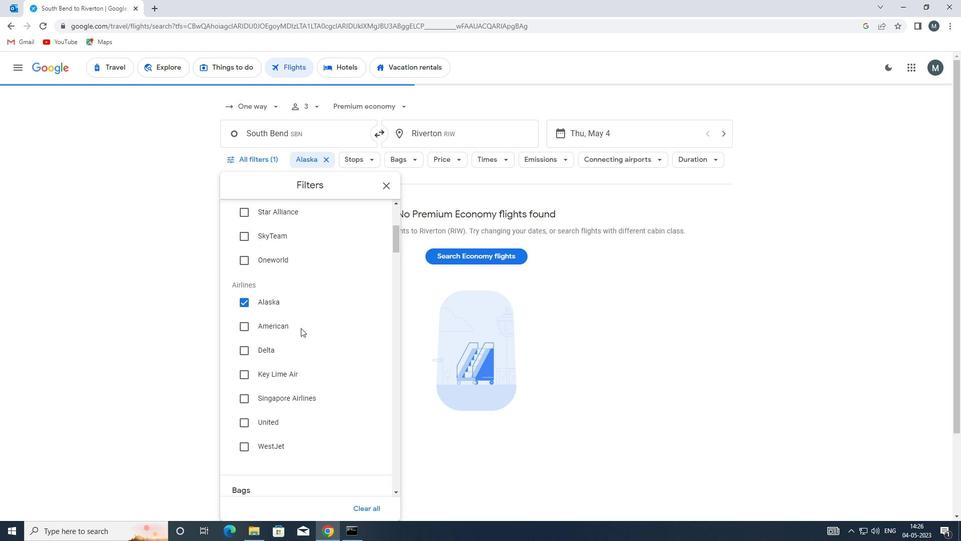 
Action: Mouse moved to (301, 329)
Screenshot: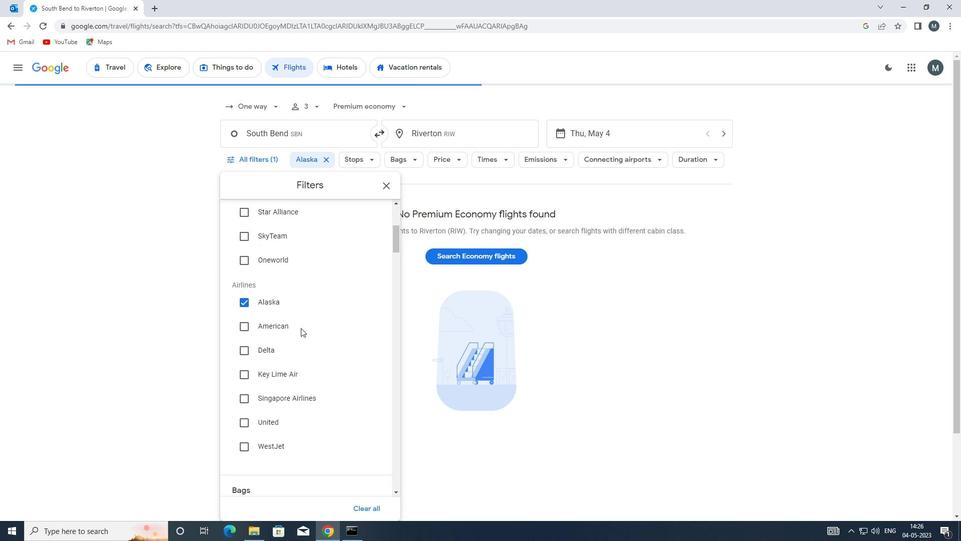 
Action: Mouse scrolled (301, 329) with delta (0, 0)
Screenshot: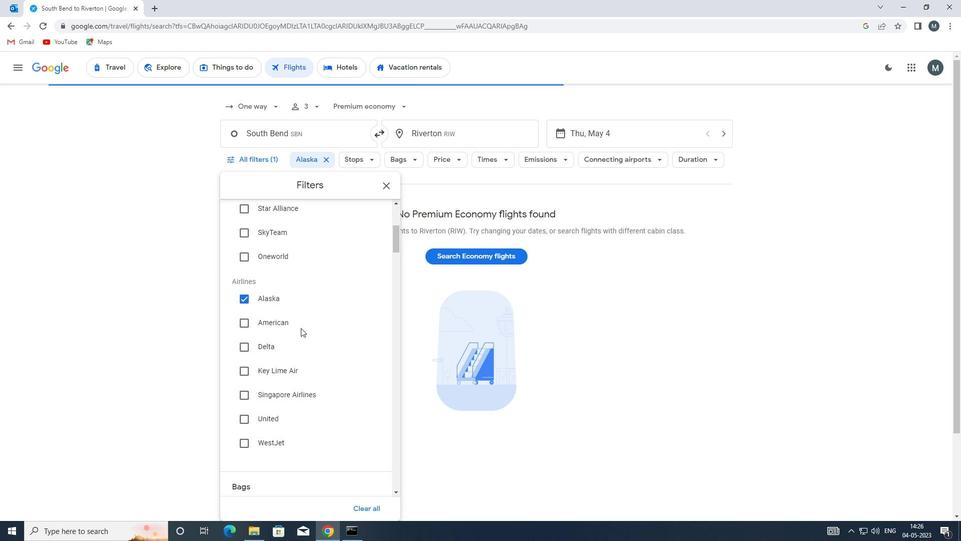 
Action: Mouse moved to (369, 363)
Screenshot: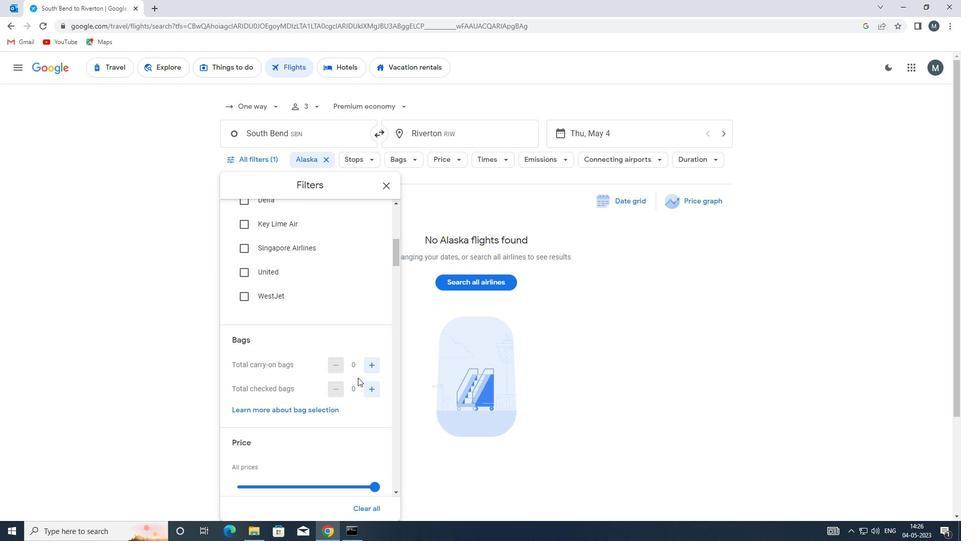 
Action: Mouse pressed left at (369, 363)
Screenshot: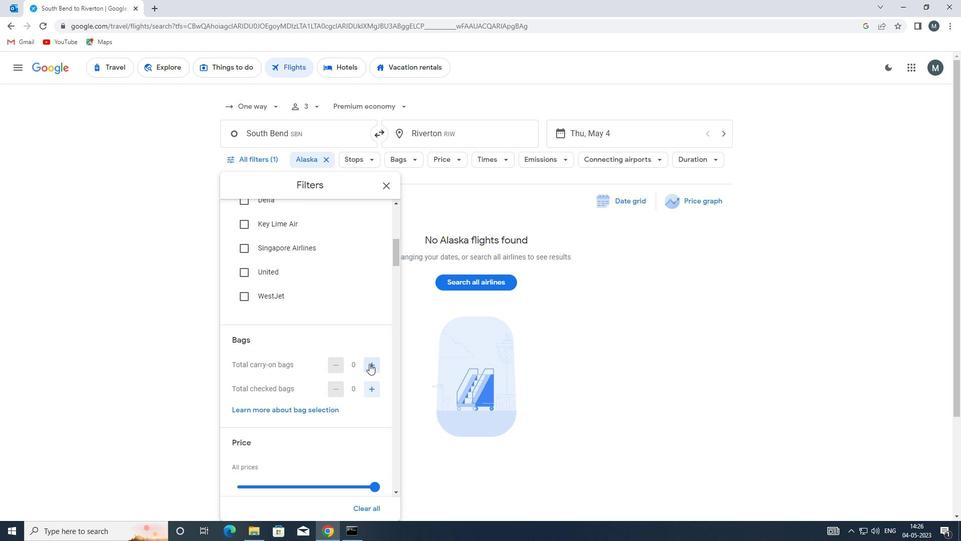 
Action: Mouse pressed left at (369, 363)
Screenshot: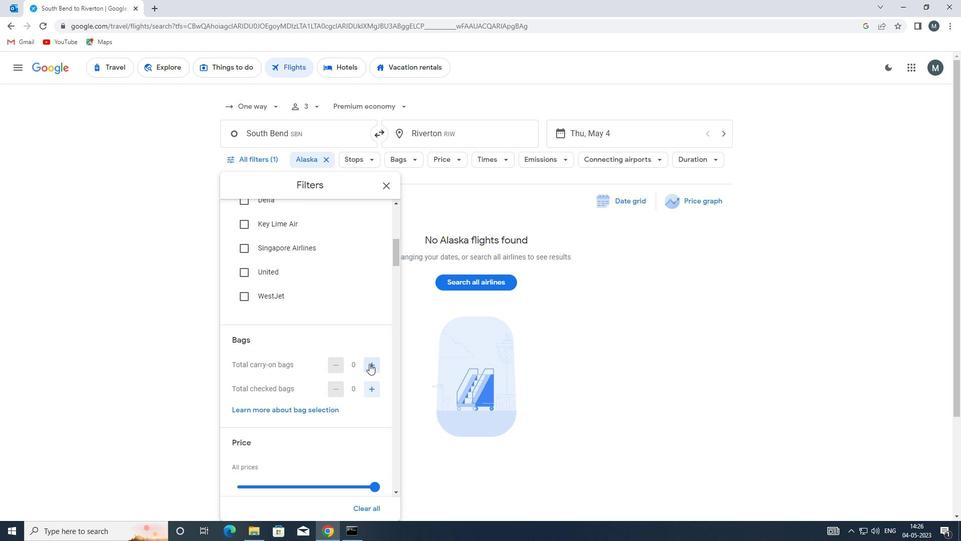 
Action: Mouse moved to (338, 364)
Screenshot: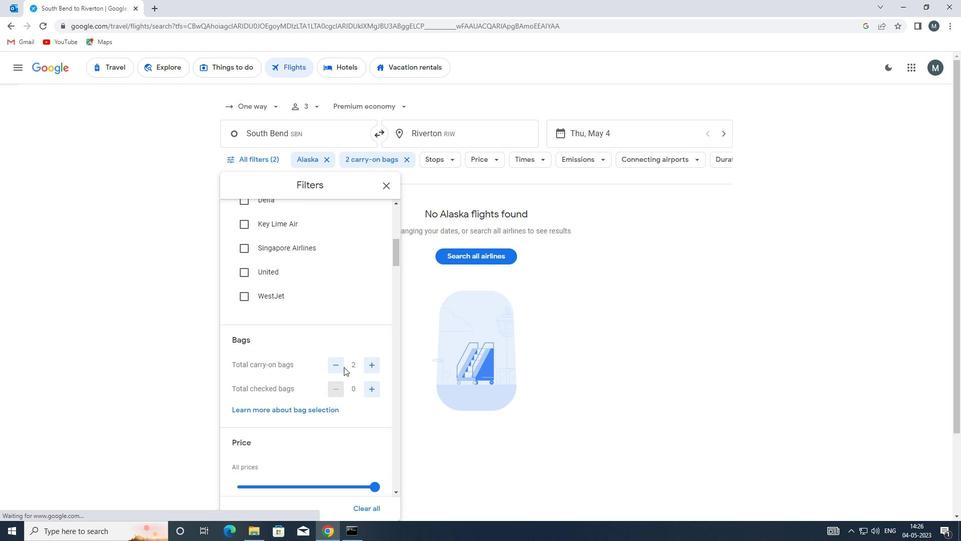 
Action: Mouse pressed left at (338, 364)
Screenshot: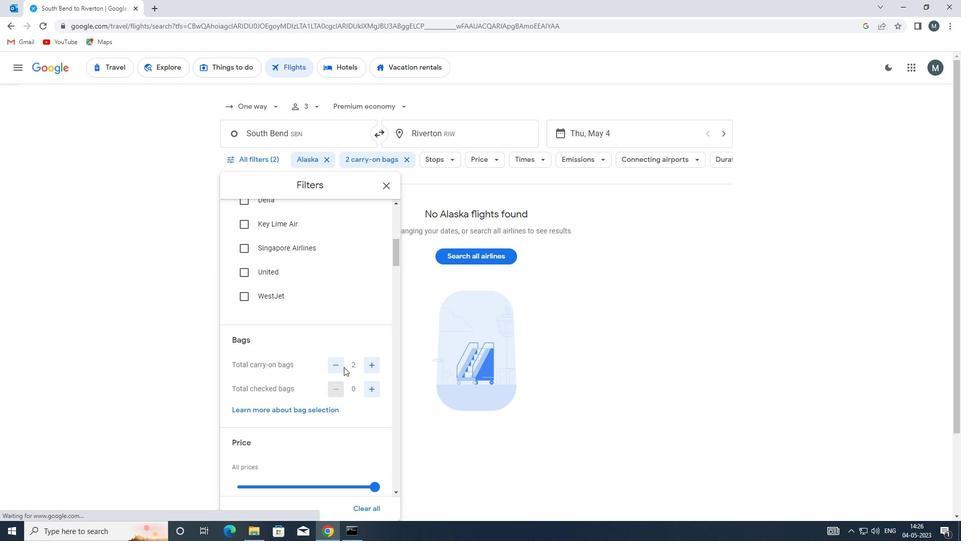 
Action: Mouse pressed left at (338, 364)
Screenshot: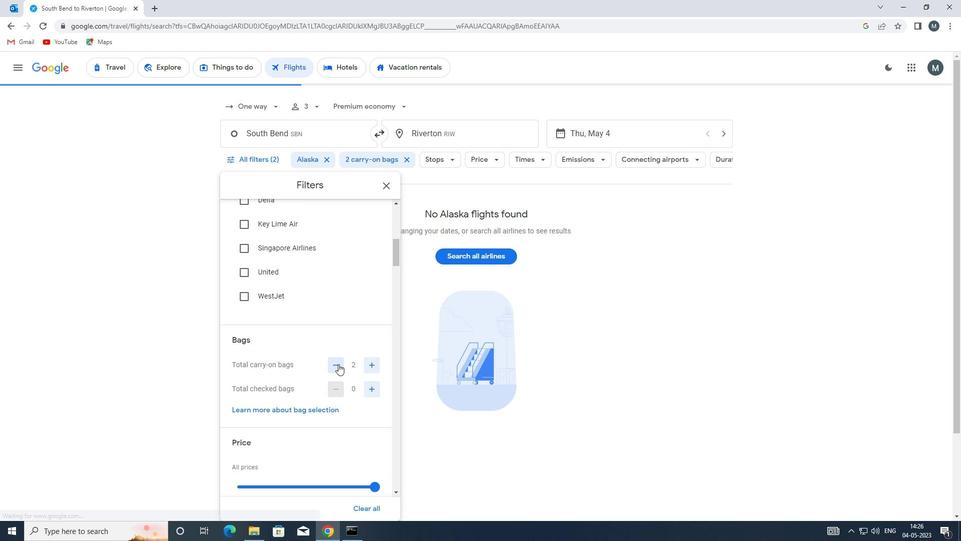
Action: Mouse moved to (368, 386)
Screenshot: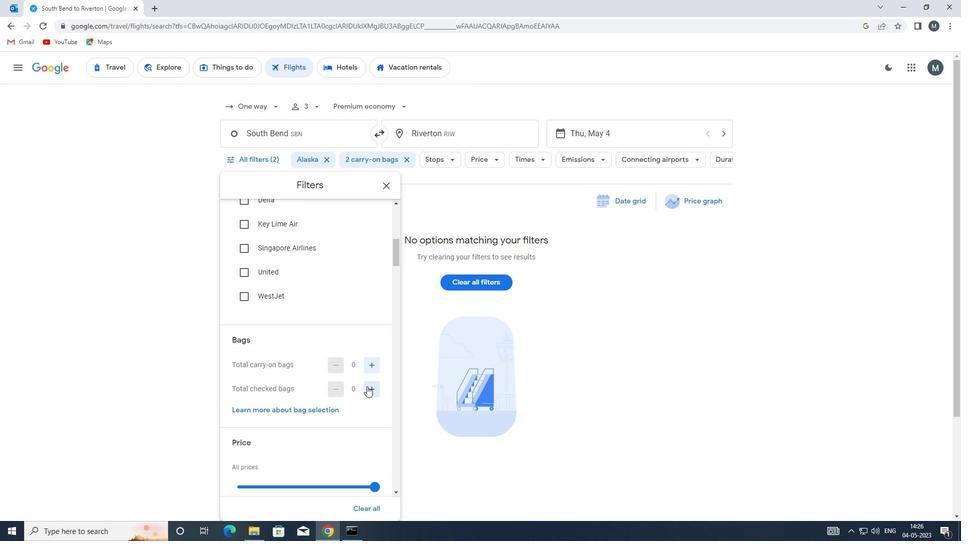 
Action: Mouse pressed left at (368, 386)
Screenshot: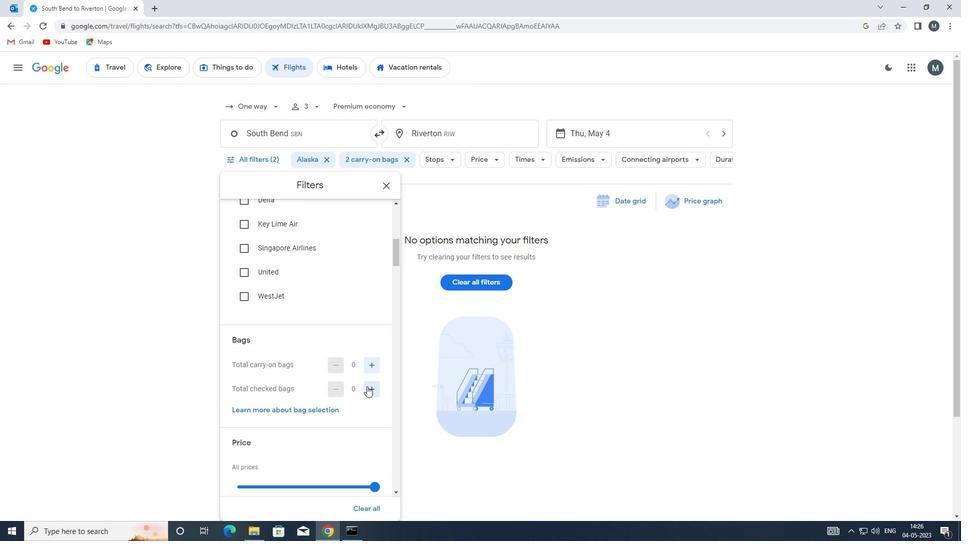 
Action: Mouse pressed left at (368, 386)
Screenshot: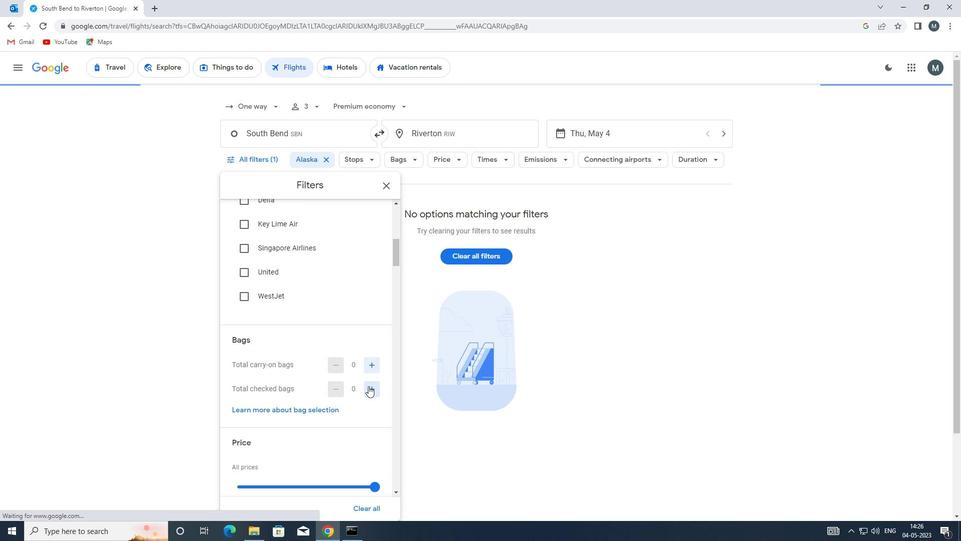 
Action: Mouse moved to (337, 354)
Screenshot: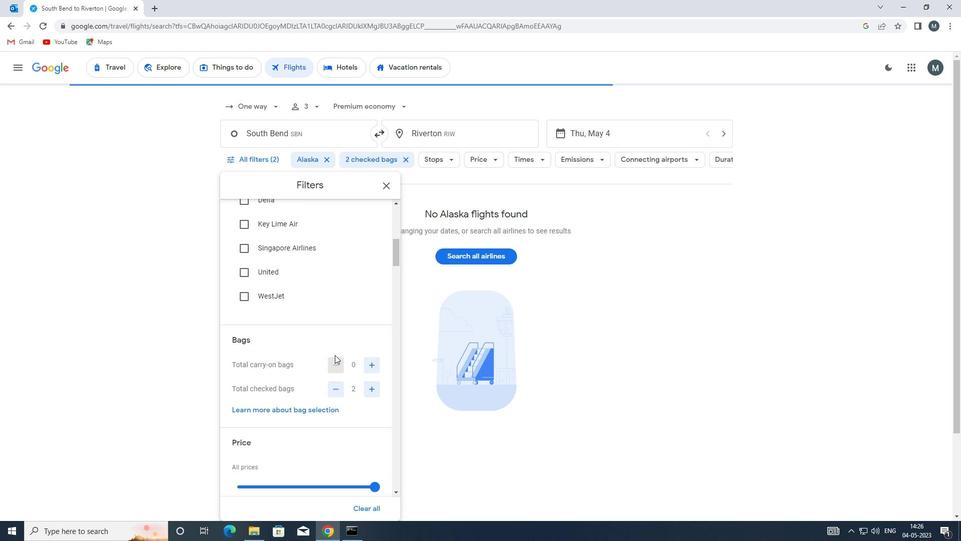 
Action: Mouse scrolled (337, 353) with delta (0, 0)
Screenshot: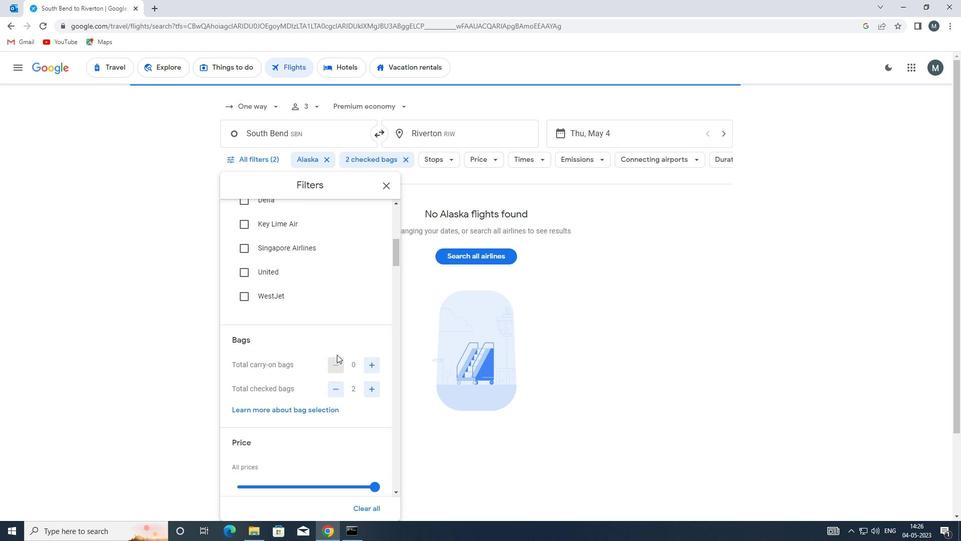 
Action: Mouse scrolled (337, 353) with delta (0, 0)
Screenshot: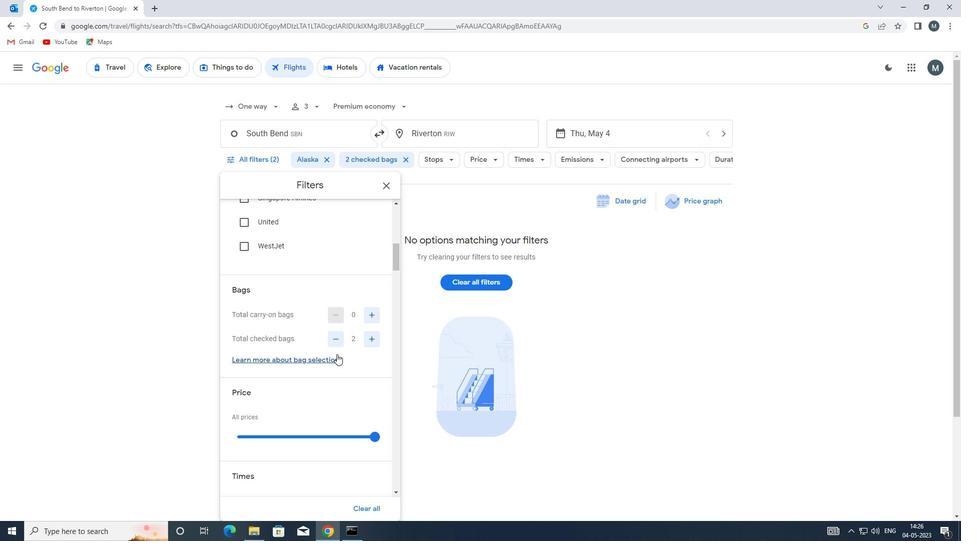 
Action: Mouse moved to (291, 385)
Screenshot: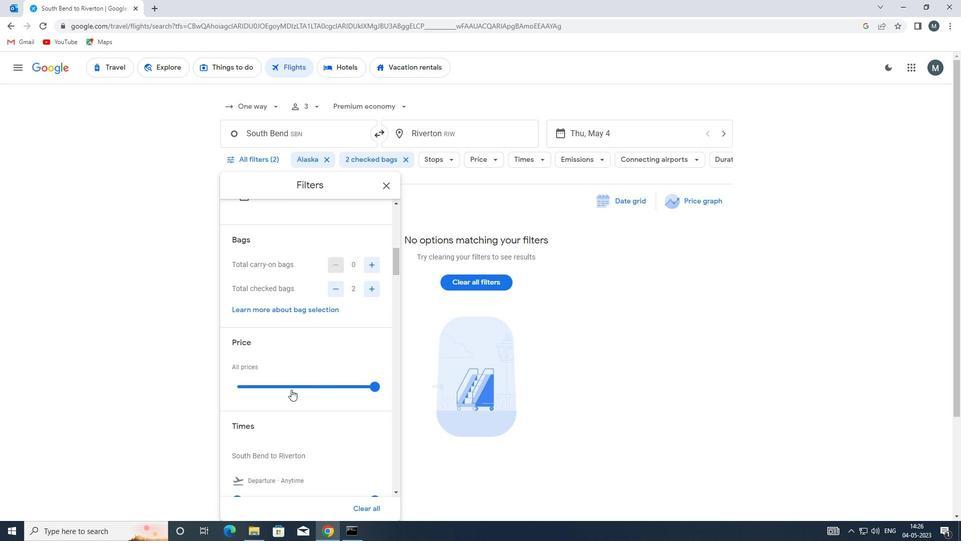 
Action: Mouse pressed left at (291, 385)
Screenshot: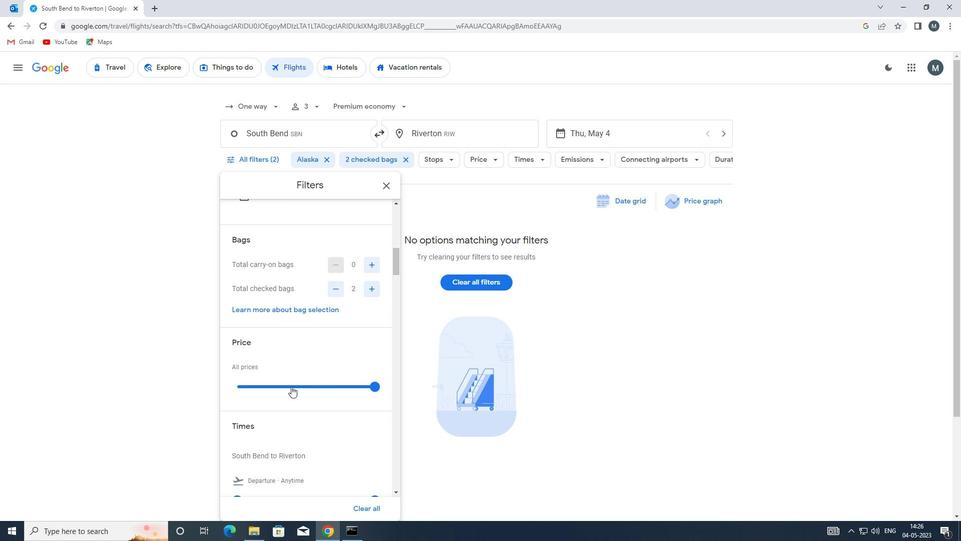 
Action: Mouse pressed left at (291, 385)
Screenshot: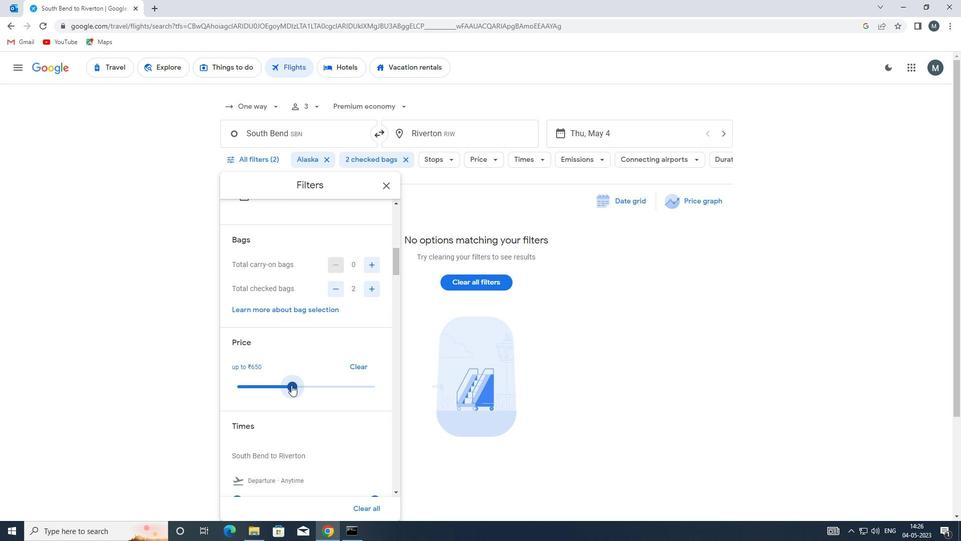 
Action: Mouse moved to (321, 366)
Screenshot: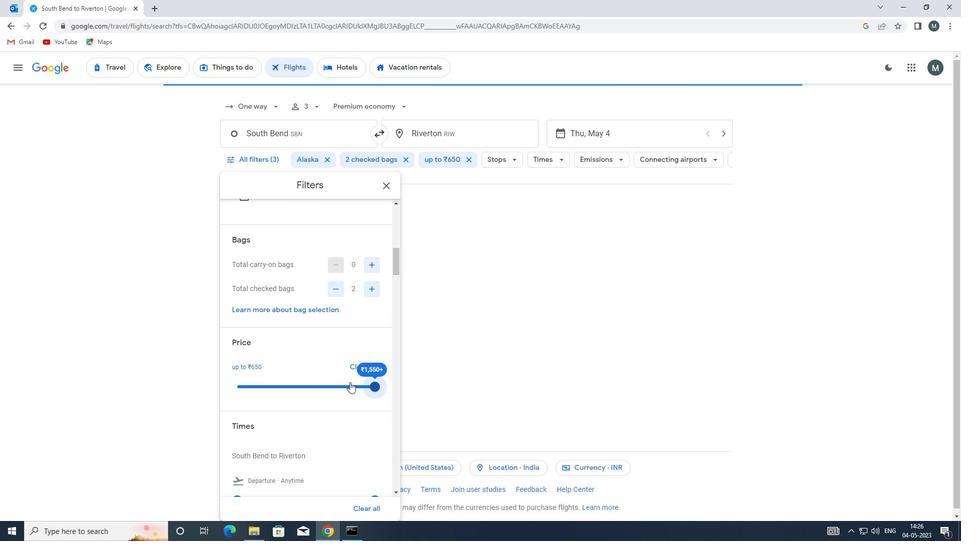 
Action: Mouse scrolled (321, 366) with delta (0, 0)
Screenshot: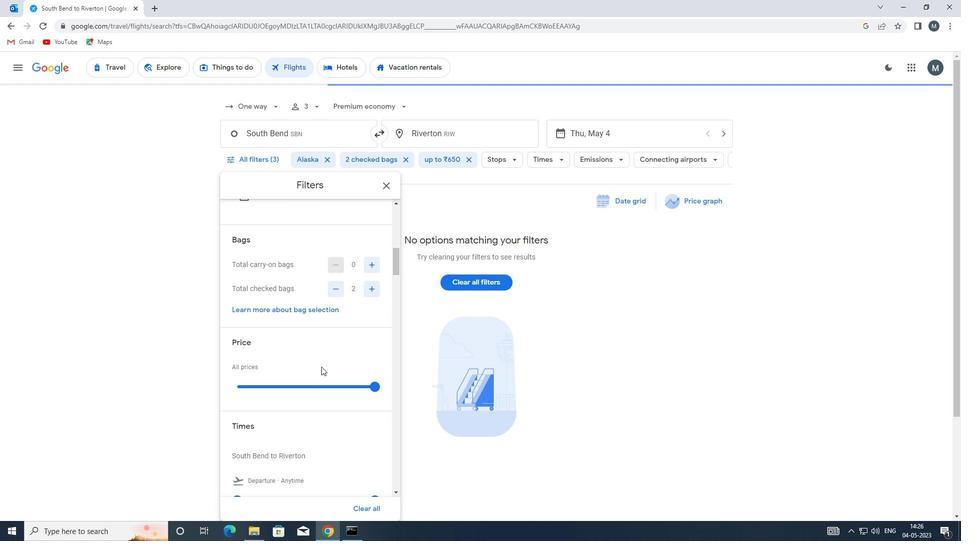 
Action: Mouse scrolled (321, 366) with delta (0, 0)
Screenshot: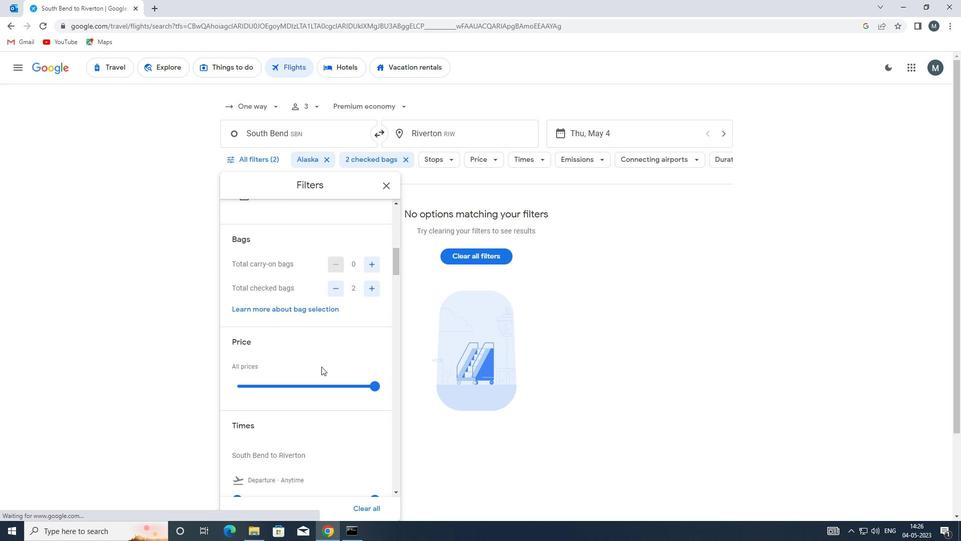 
Action: Mouse moved to (303, 377)
Screenshot: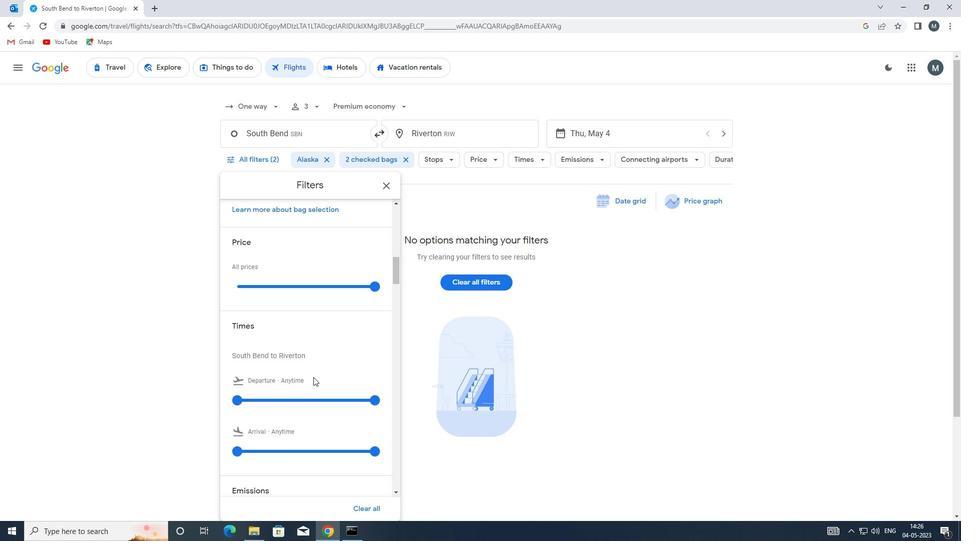 
Action: Mouse scrolled (303, 377) with delta (0, 0)
Screenshot: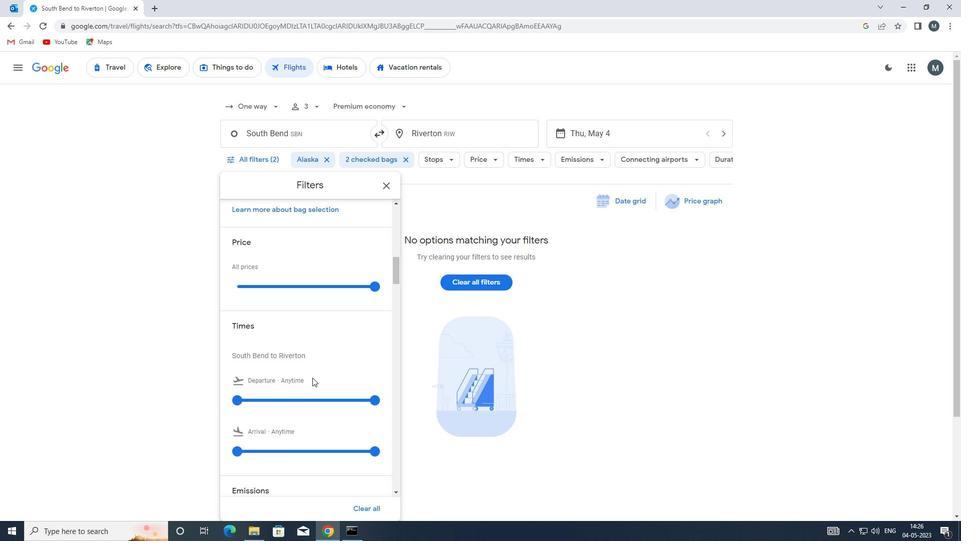 
Action: Mouse moved to (240, 350)
Screenshot: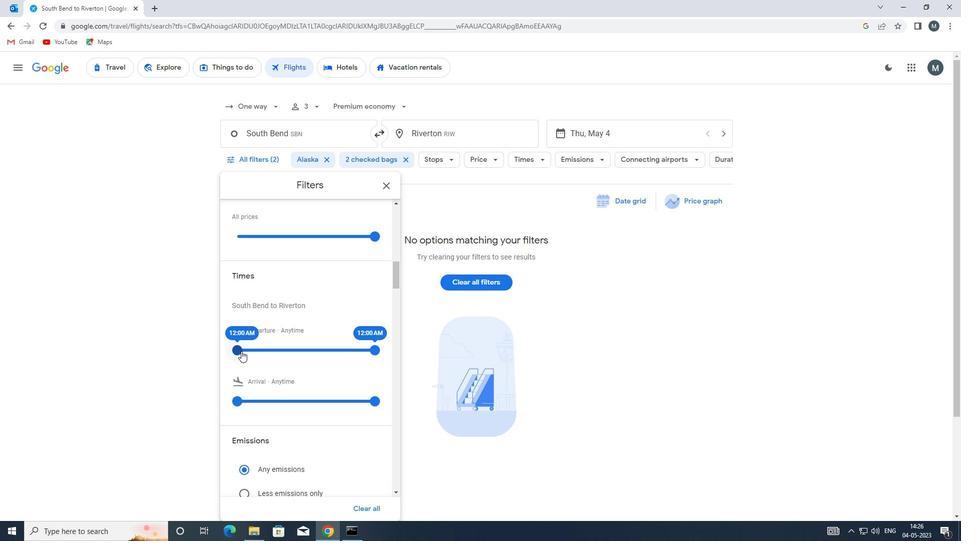 
Action: Mouse pressed left at (240, 350)
Screenshot: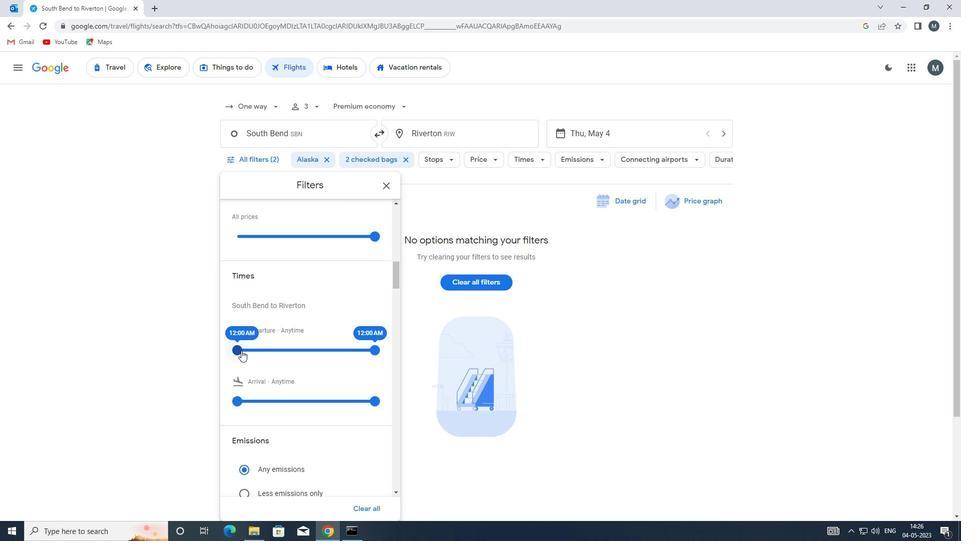 
Action: Mouse moved to (371, 346)
Screenshot: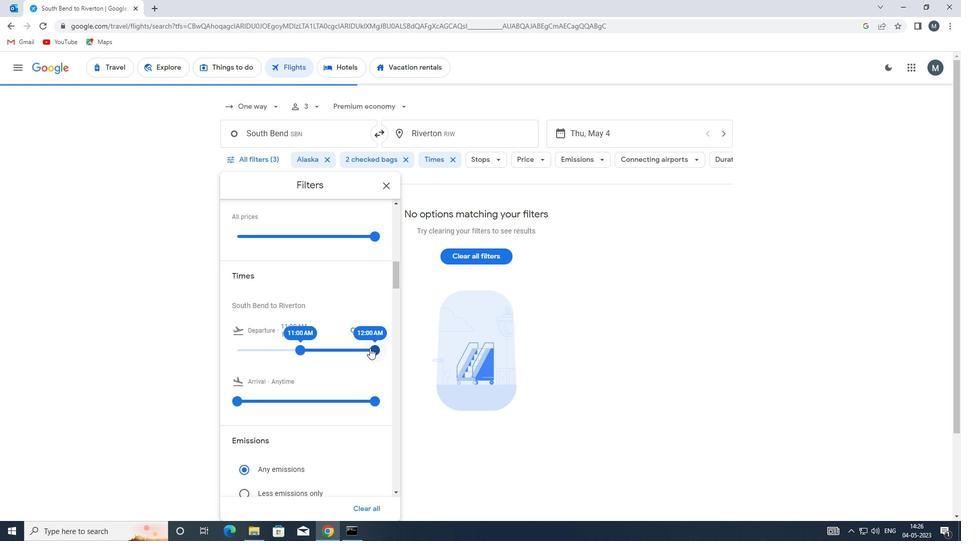 
Action: Mouse pressed left at (371, 346)
Screenshot: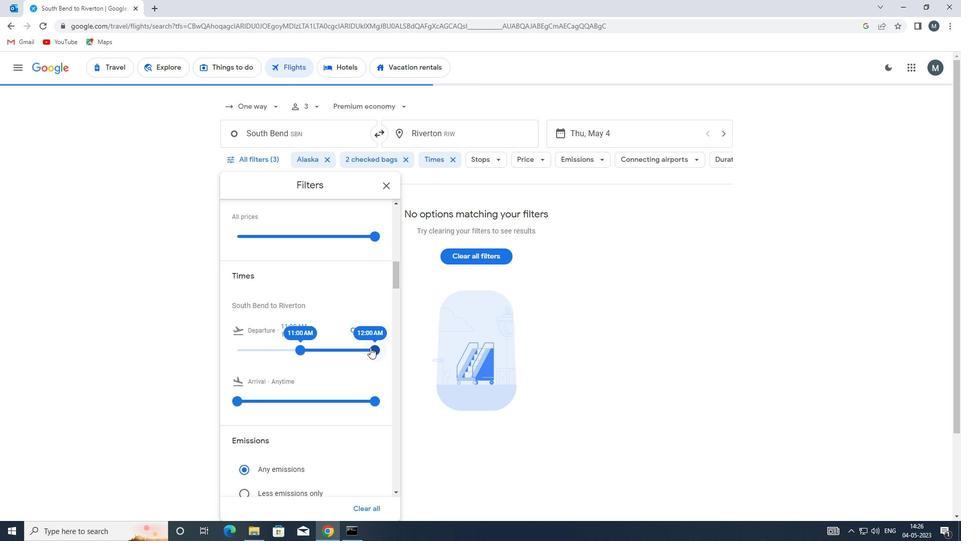 
Action: Mouse moved to (295, 352)
Screenshot: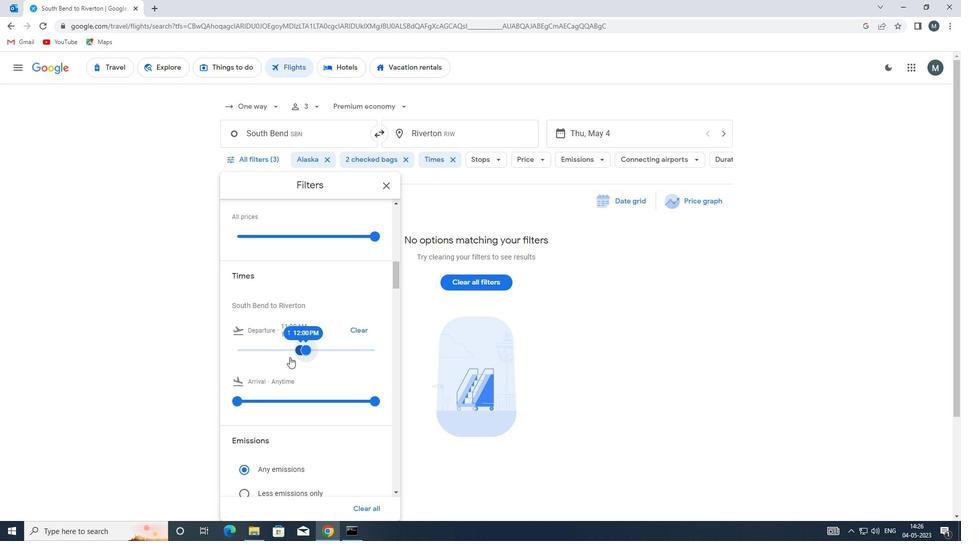 
Action: Mouse scrolled (295, 352) with delta (0, 0)
Screenshot: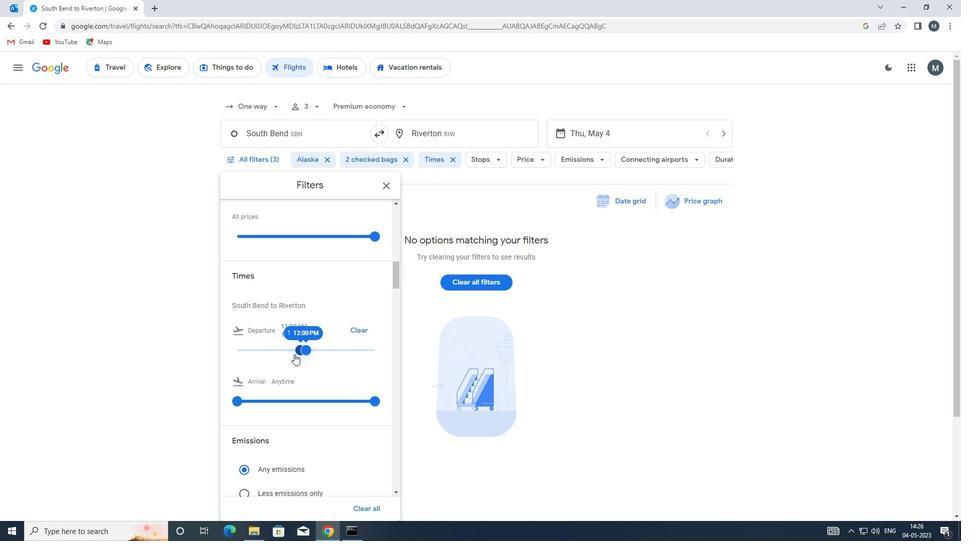 
Action: Mouse scrolled (295, 352) with delta (0, 0)
Screenshot: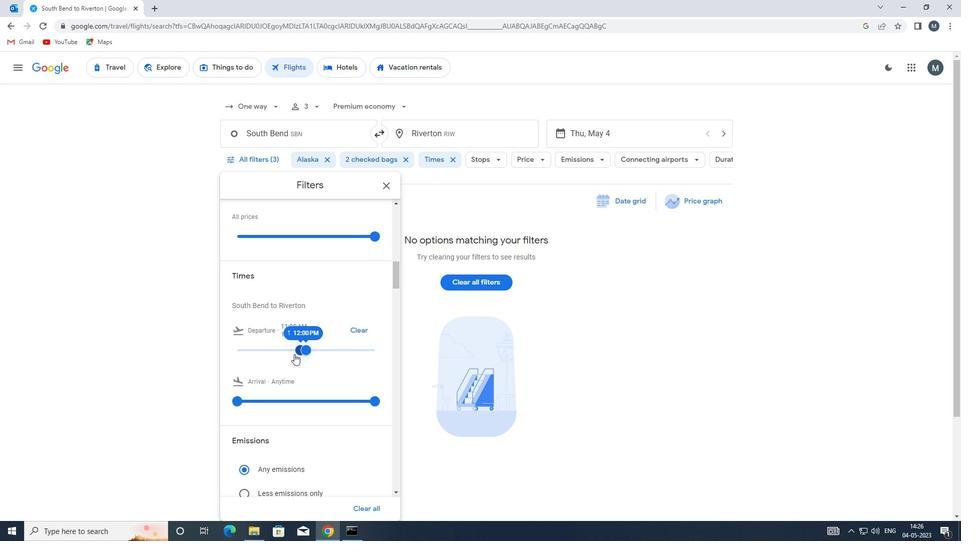 
Action: Mouse moved to (392, 185)
Screenshot: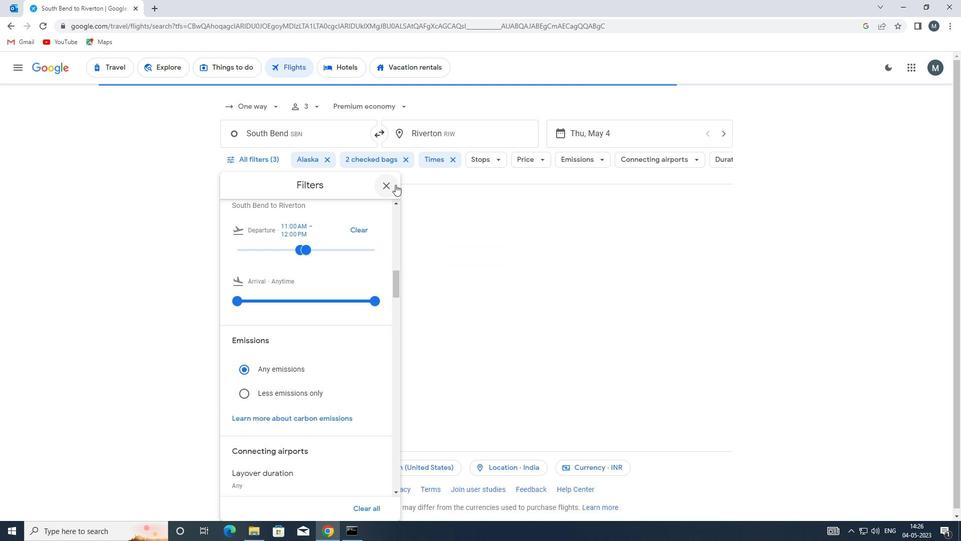 
Action: Mouse pressed left at (392, 185)
Screenshot: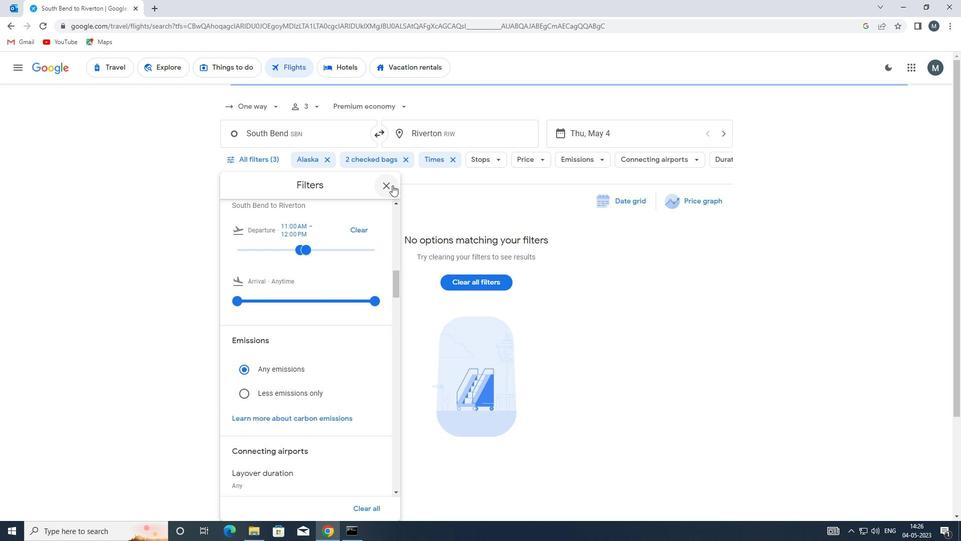 
Action: Mouse moved to (388, 187)
Screenshot: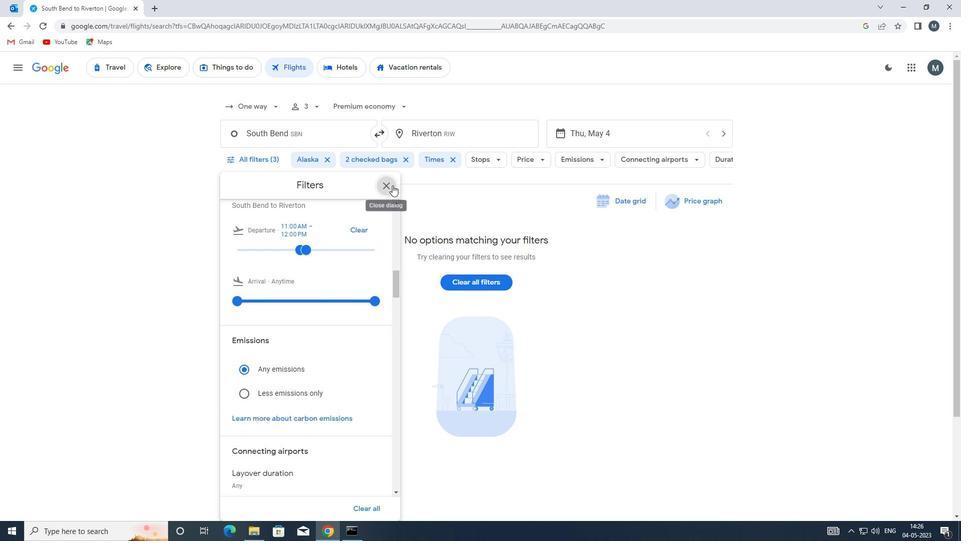 
